 Task: Find connections with filter location Sillamäe with filter topic #Lockdownwith filter profile language French with filter current company Nurture.farm with filter school Poornima University with filter industry Communications Equipment Manufacturing with filter service category Human Resources with filter keywords title Public Relations Specialist
Action: Mouse moved to (570, 84)
Screenshot: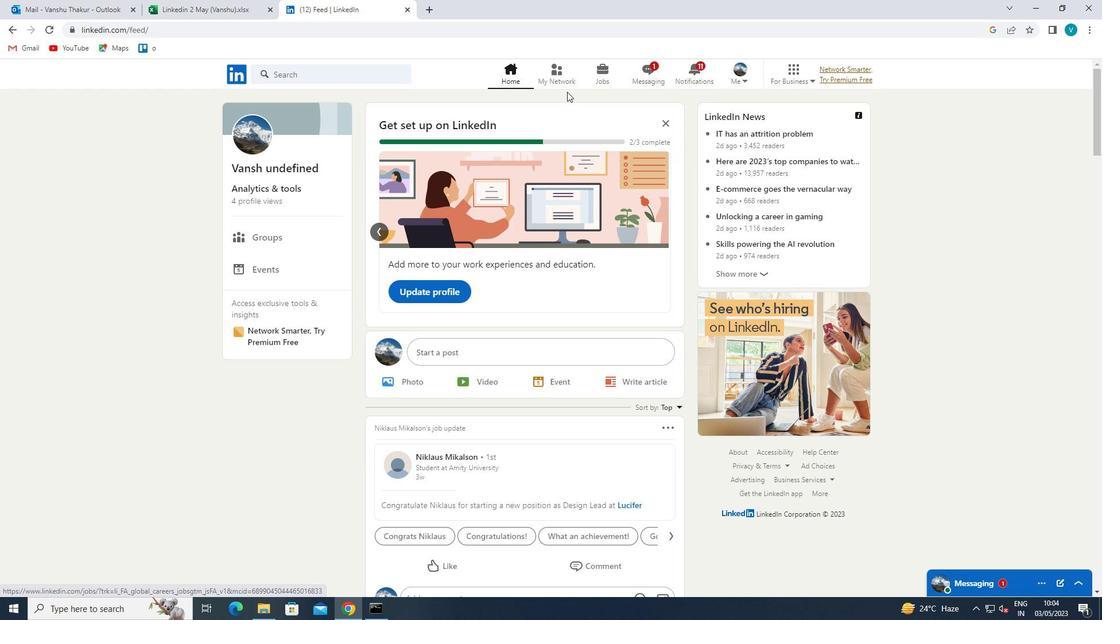
Action: Mouse pressed left at (570, 84)
Screenshot: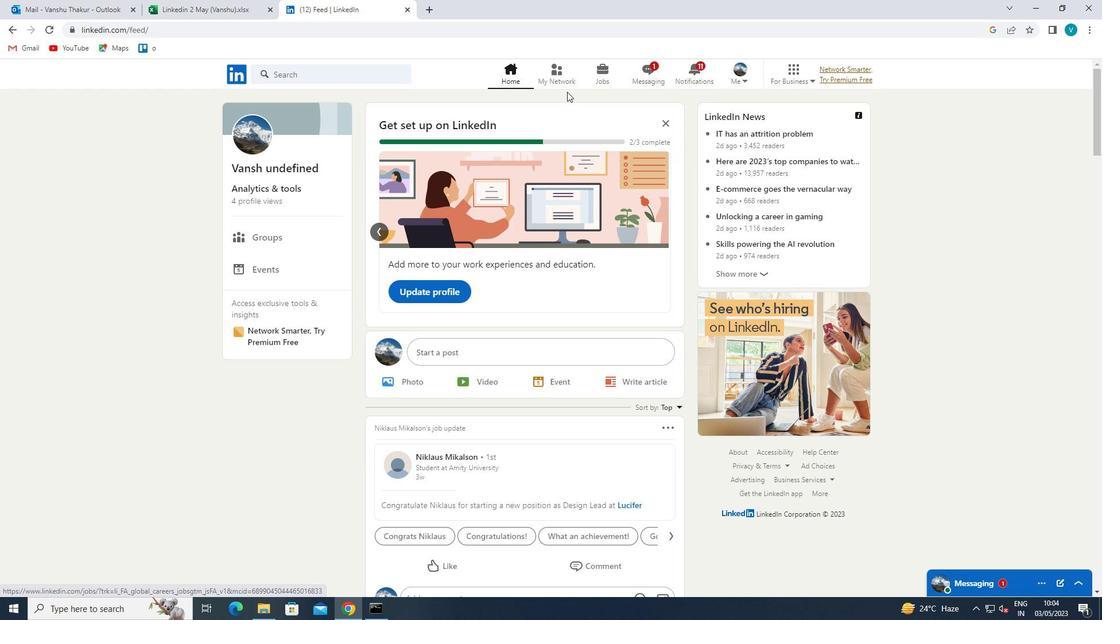 
Action: Mouse moved to (304, 139)
Screenshot: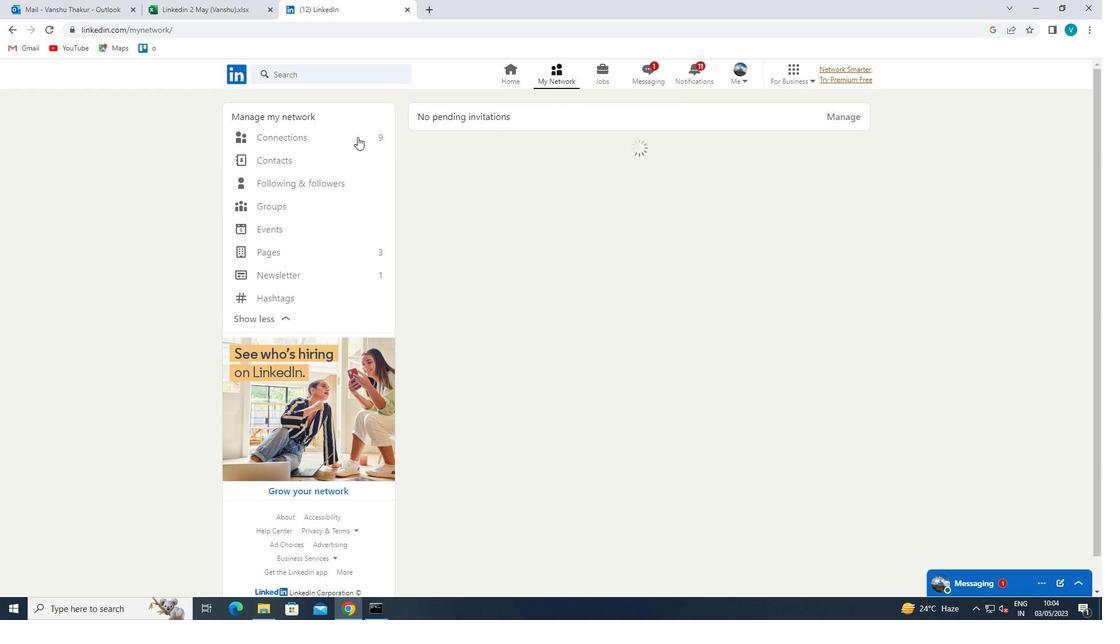 
Action: Mouse pressed left at (304, 139)
Screenshot: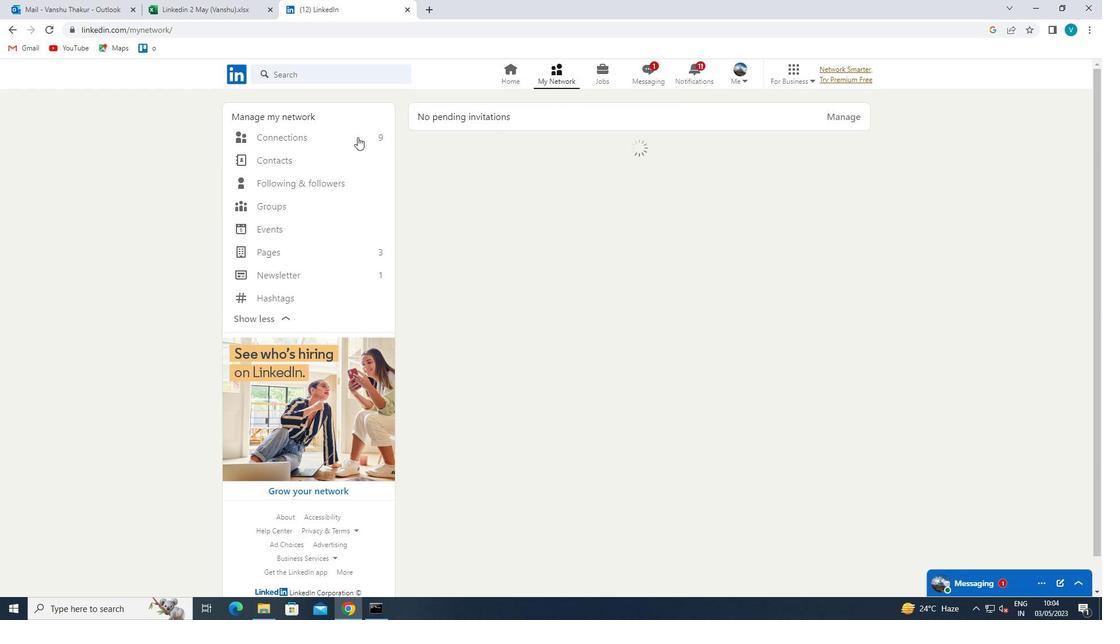 
Action: Mouse moved to (633, 134)
Screenshot: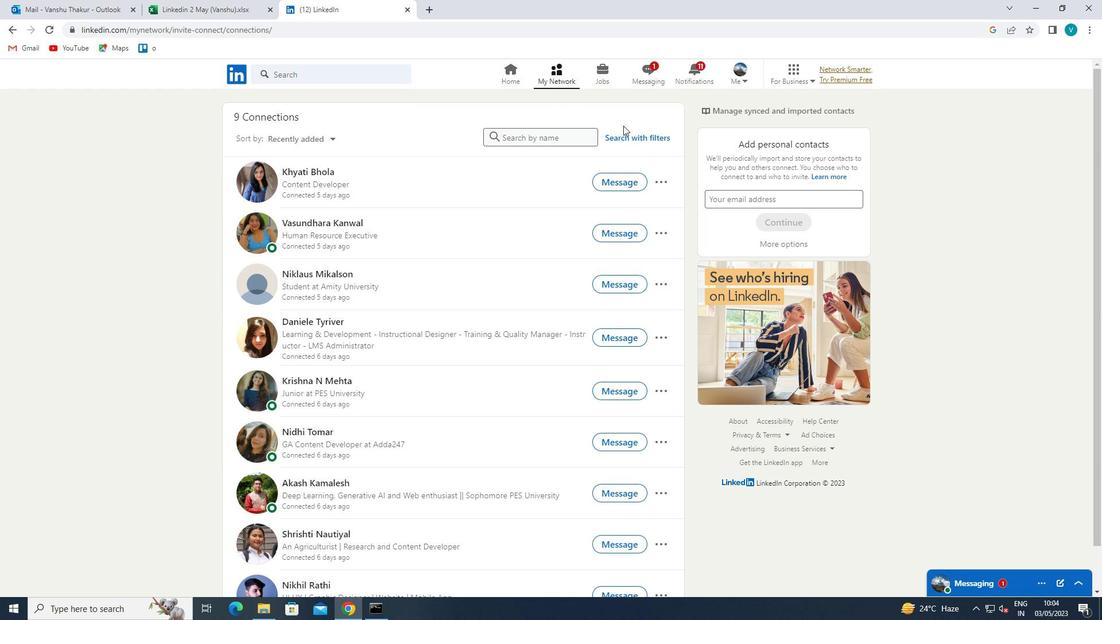 
Action: Mouse pressed left at (633, 134)
Screenshot: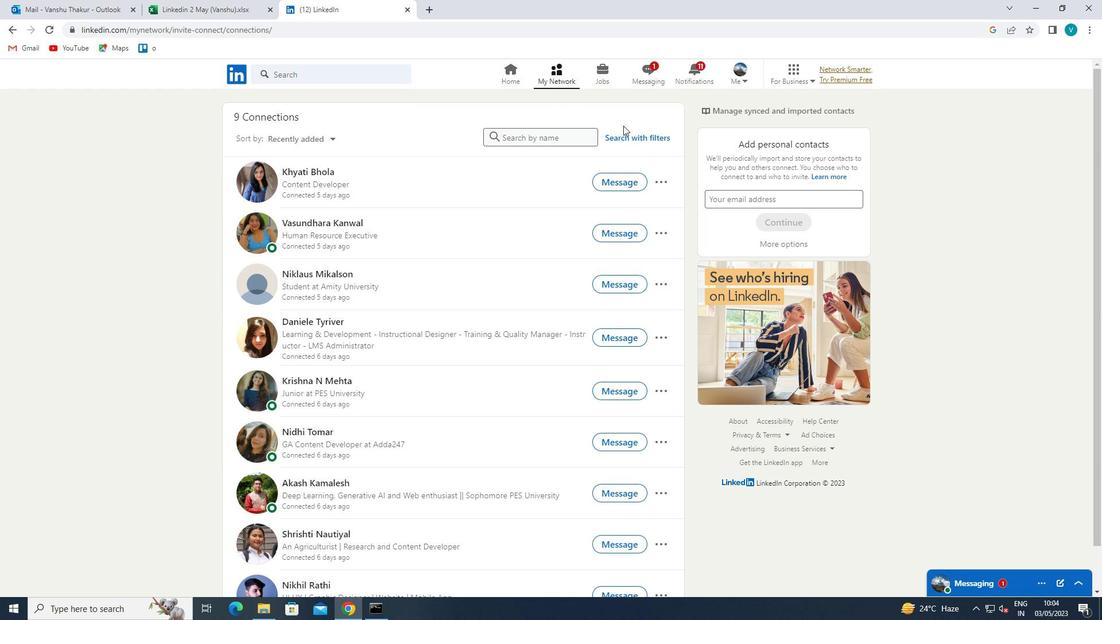 
Action: Mouse moved to (529, 100)
Screenshot: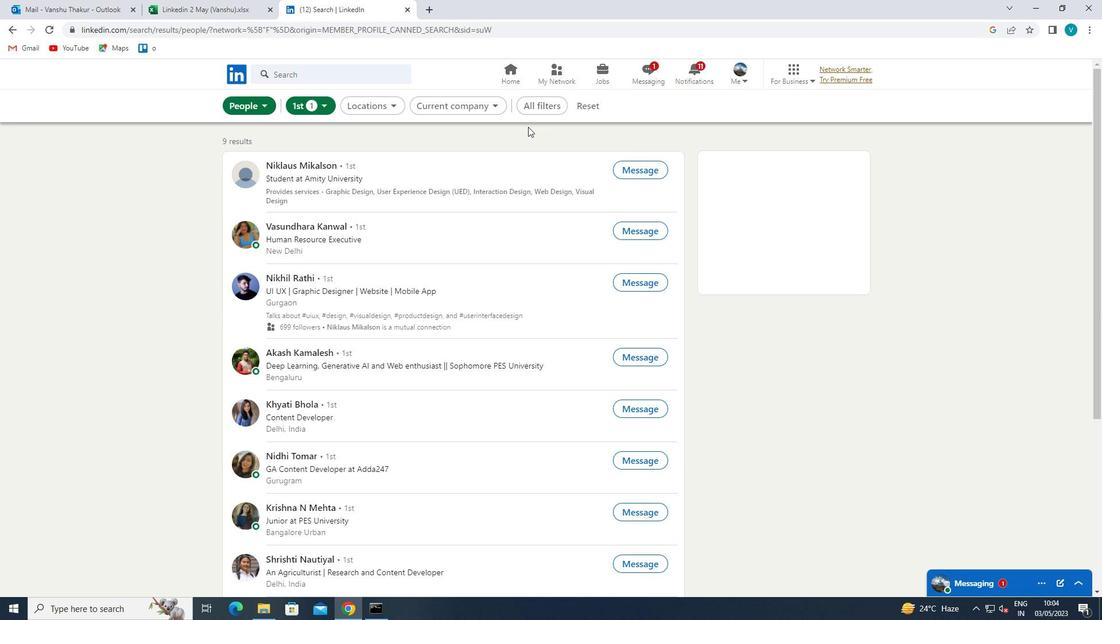 
Action: Mouse pressed left at (529, 100)
Screenshot: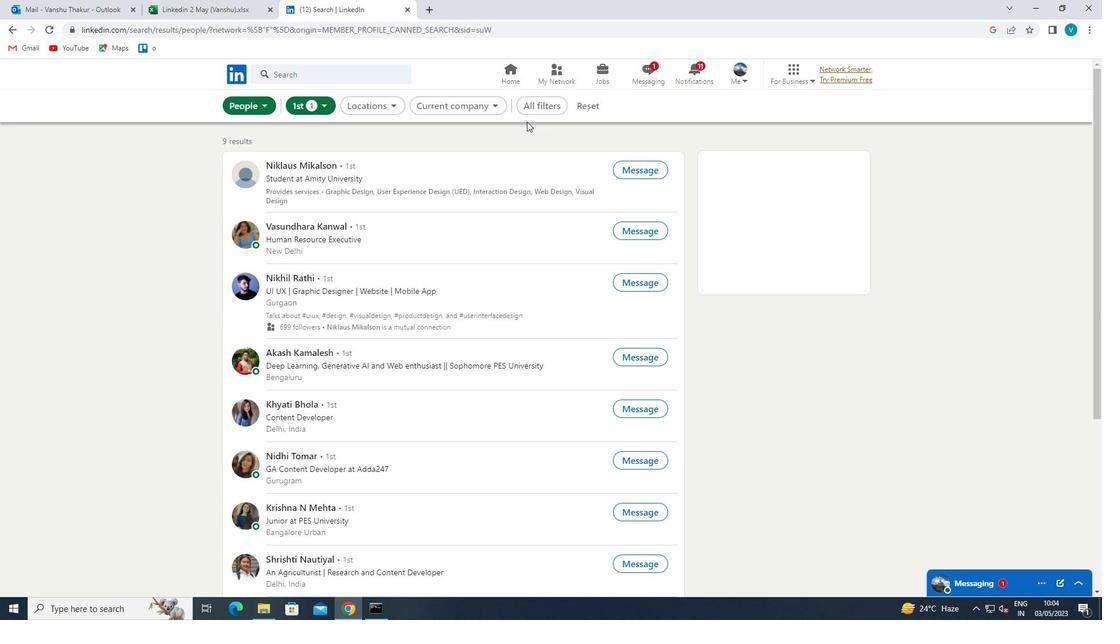 
Action: Mouse moved to (904, 279)
Screenshot: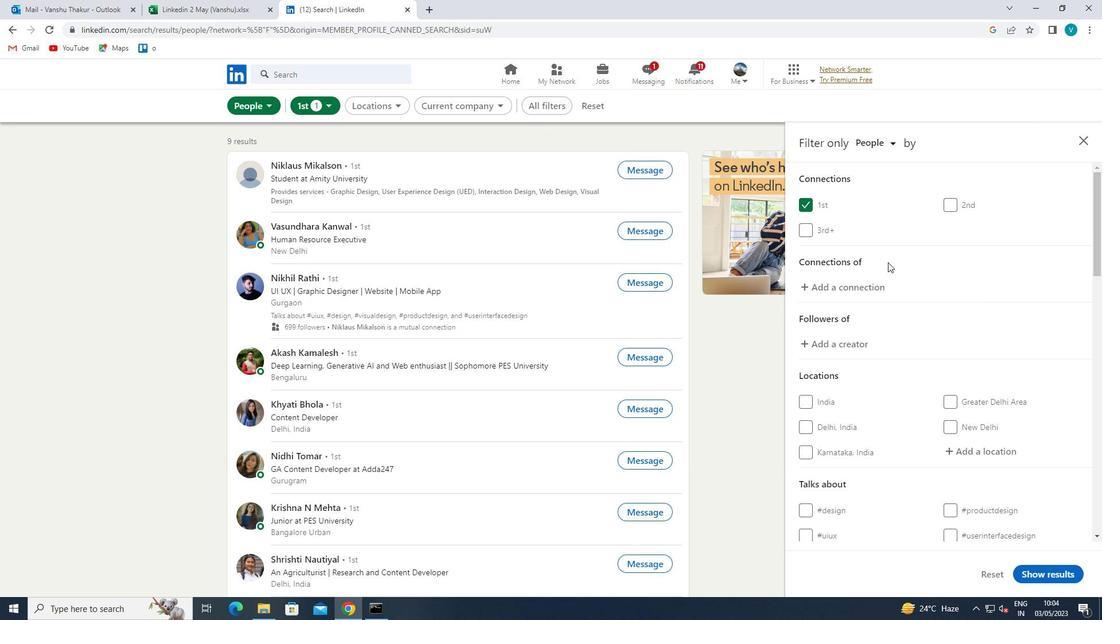 
Action: Mouse scrolled (904, 279) with delta (0, 0)
Screenshot: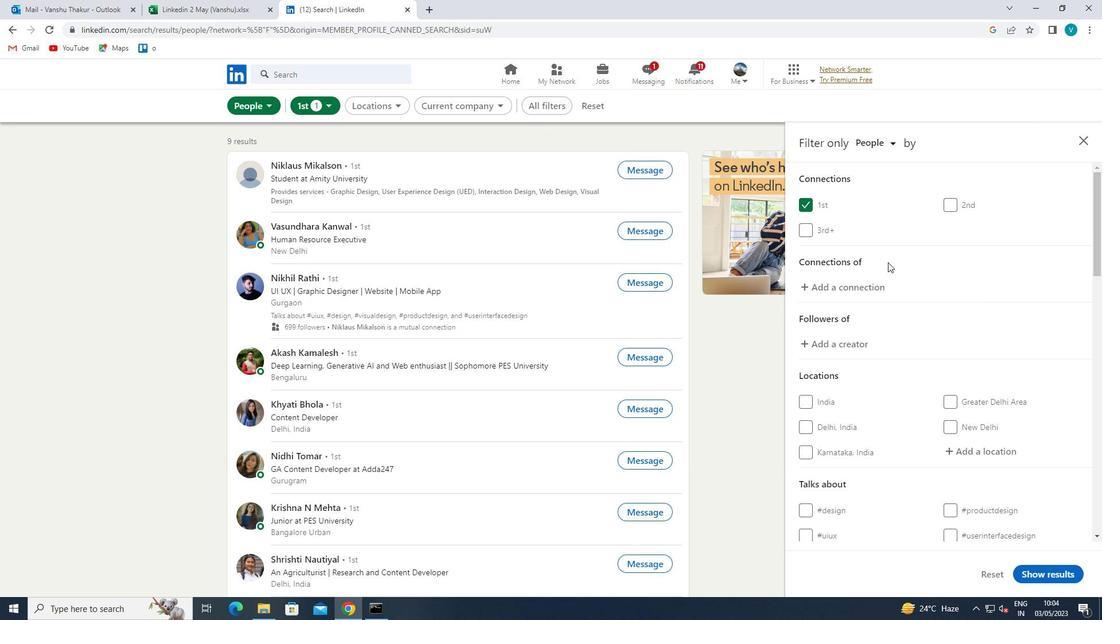 
Action: Mouse moved to (906, 281)
Screenshot: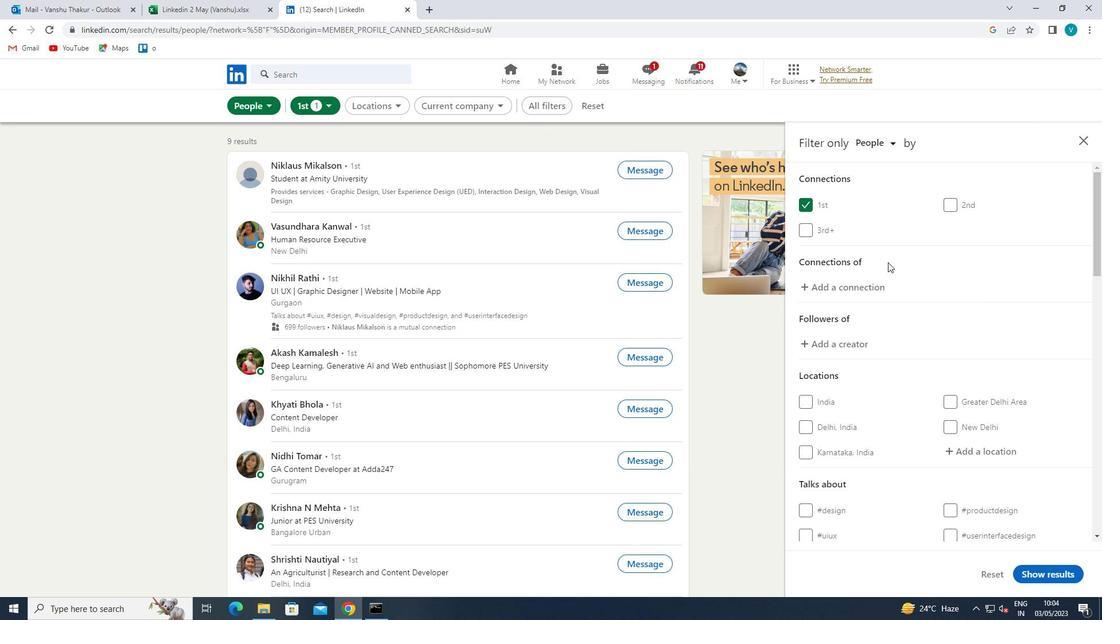 
Action: Mouse scrolled (906, 281) with delta (0, 0)
Screenshot: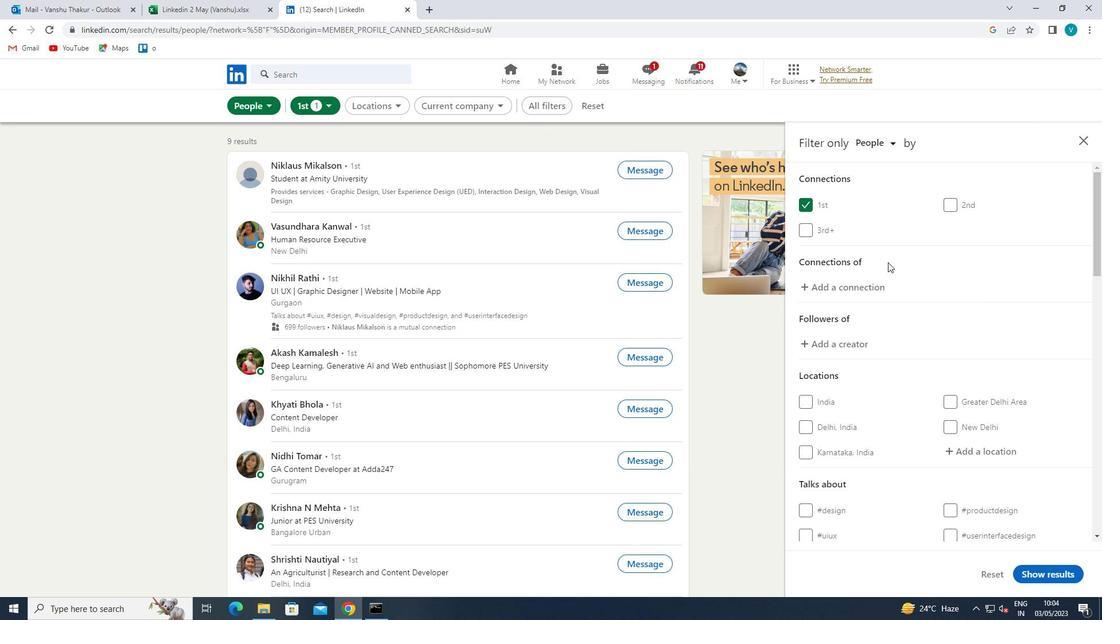 
Action: Mouse moved to (972, 341)
Screenshot: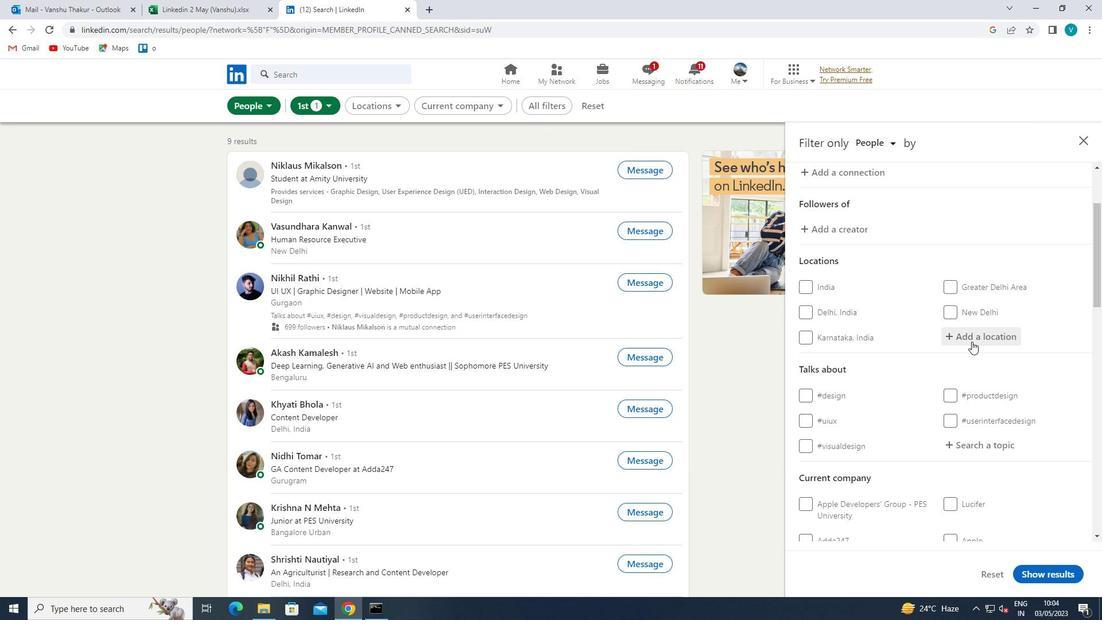 
Action: Mouse pressed left at (972, 341)
Screenshot: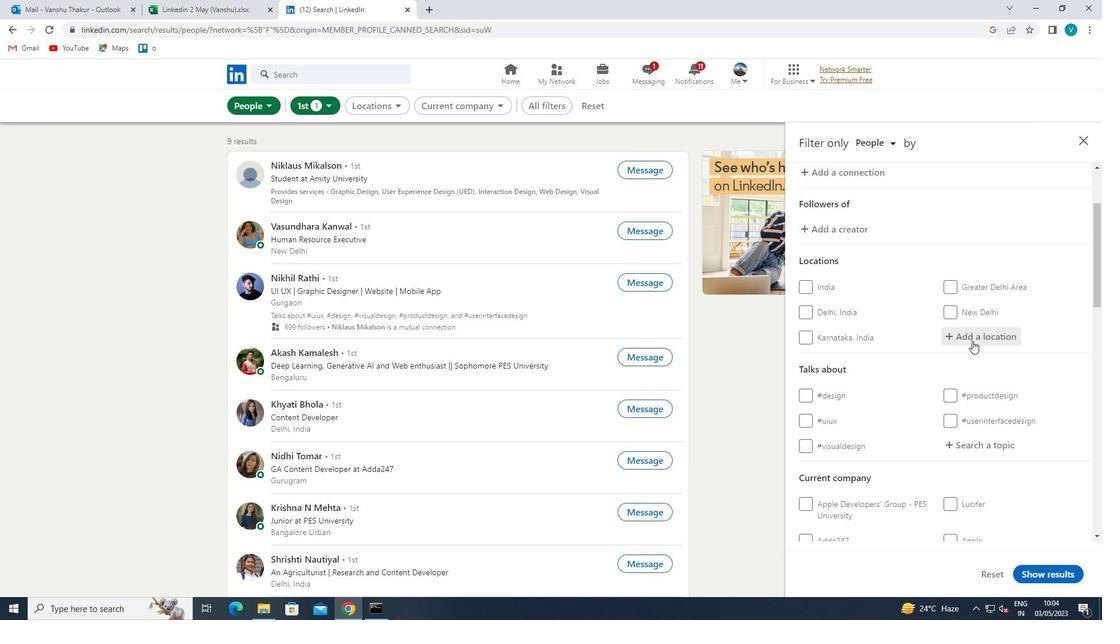 
Action: Mouse moved to (630, 565)
Screenshot: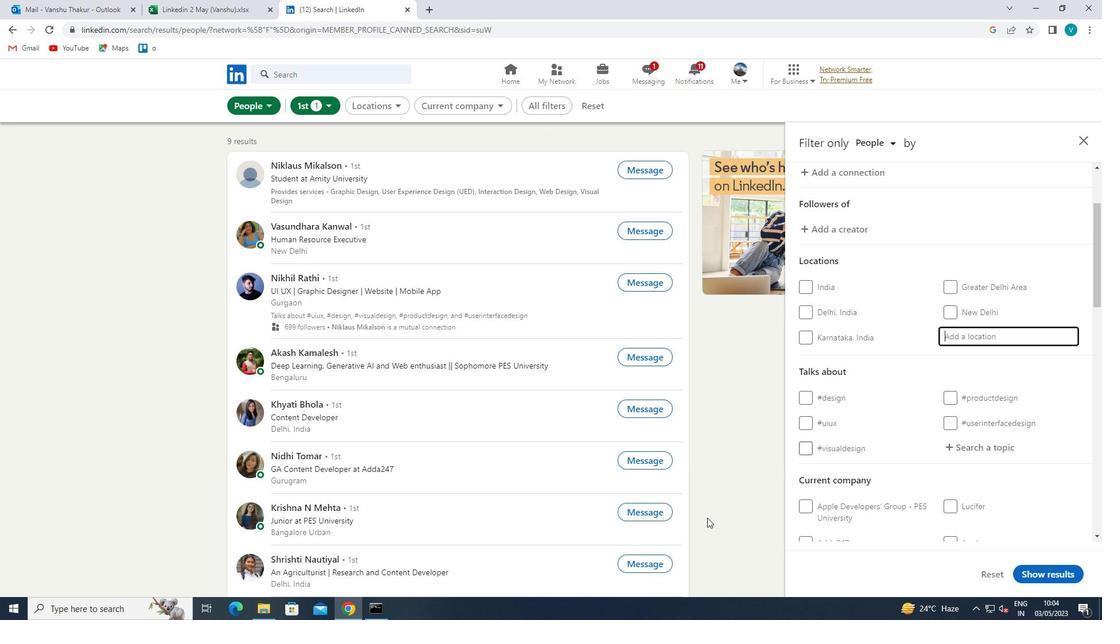 
Action: Key pressed <Key.shift>SILLAMAR<Key.backspace>E
Screenshot: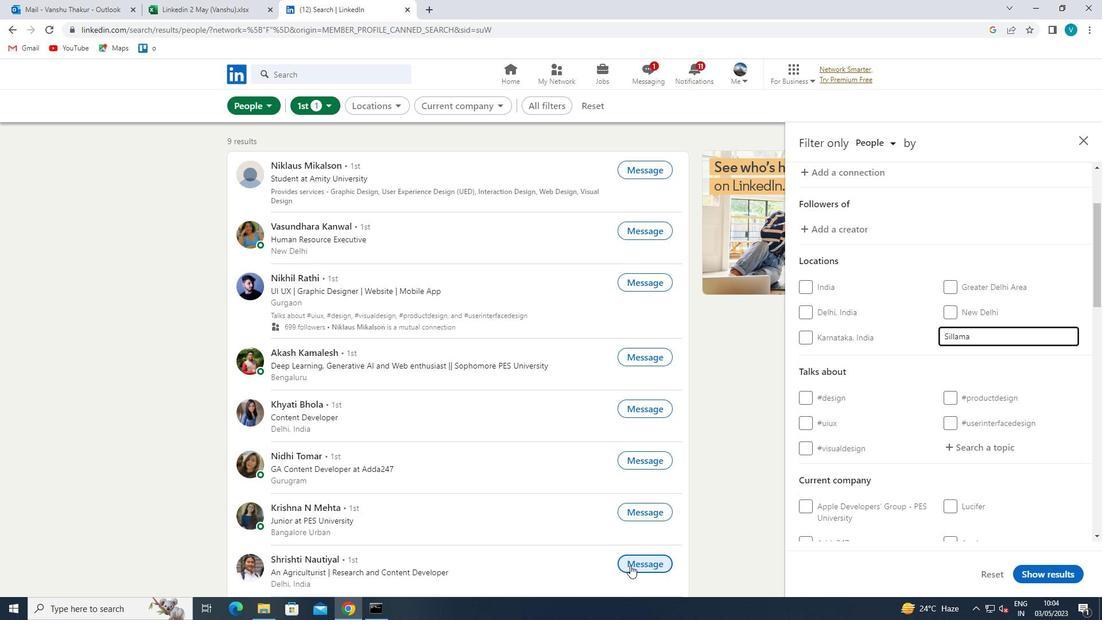 
Action: Mouse moved to (894, 352)
Screenshot: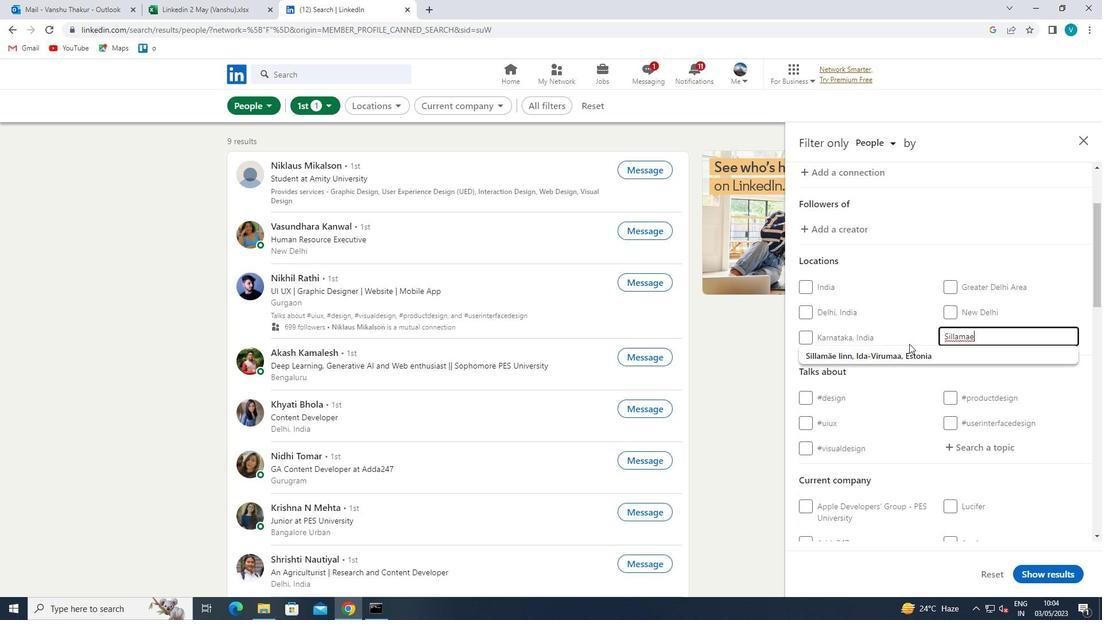 
Action: Mouse pressed left at (894, 352)
Screenshot: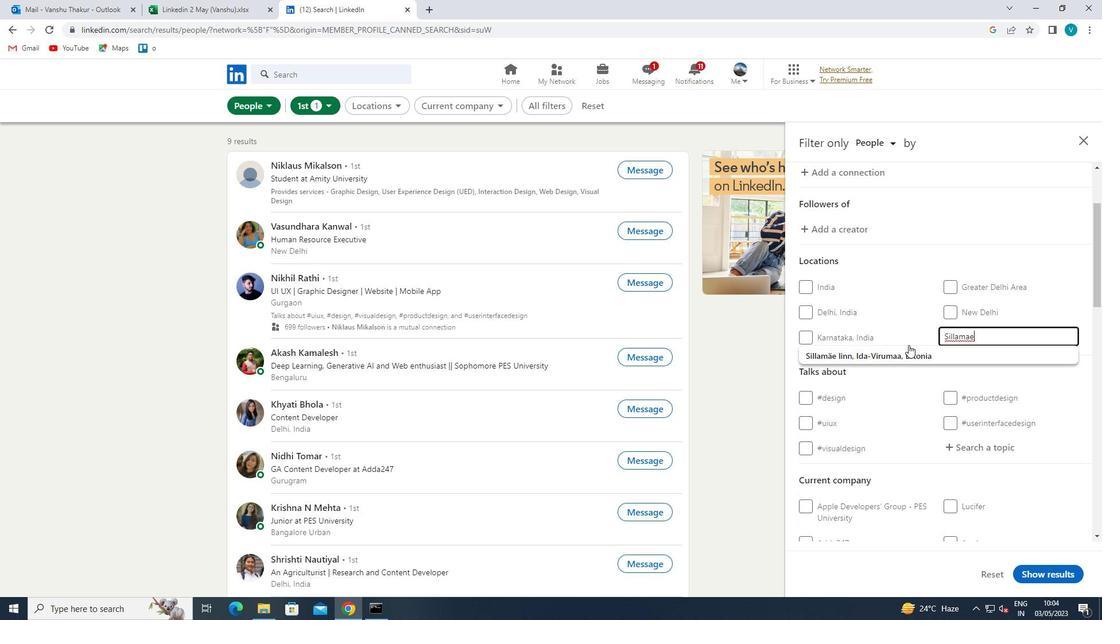 
Action: Mouse moved to (952, 400)
Screenshot: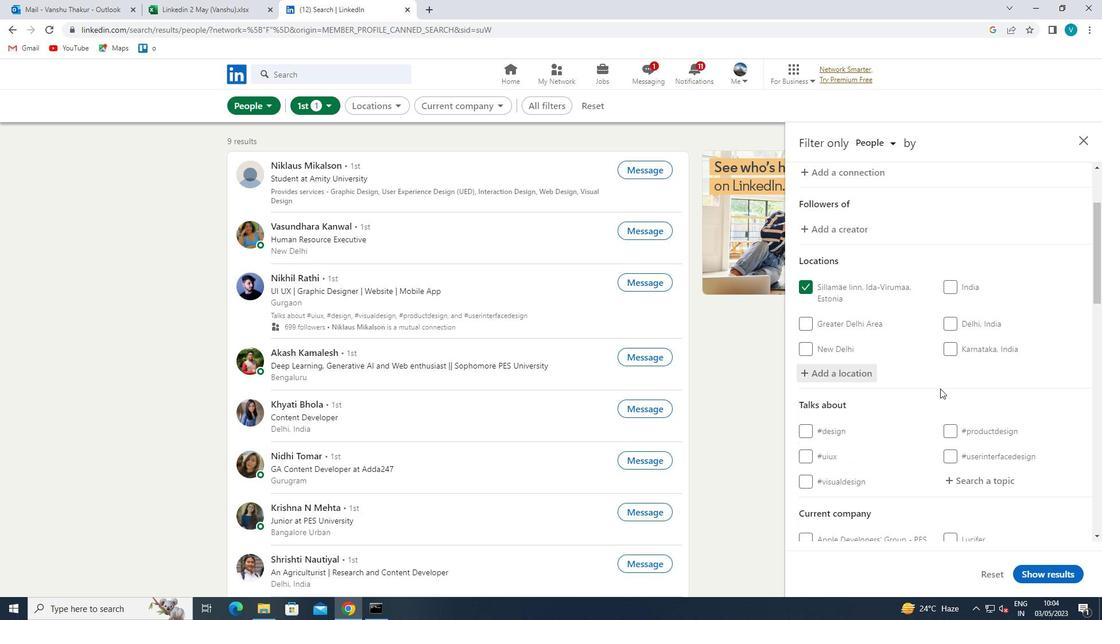 
Action: Mouse scrolled (952, 400) with delta (0, 0)
Screenshot: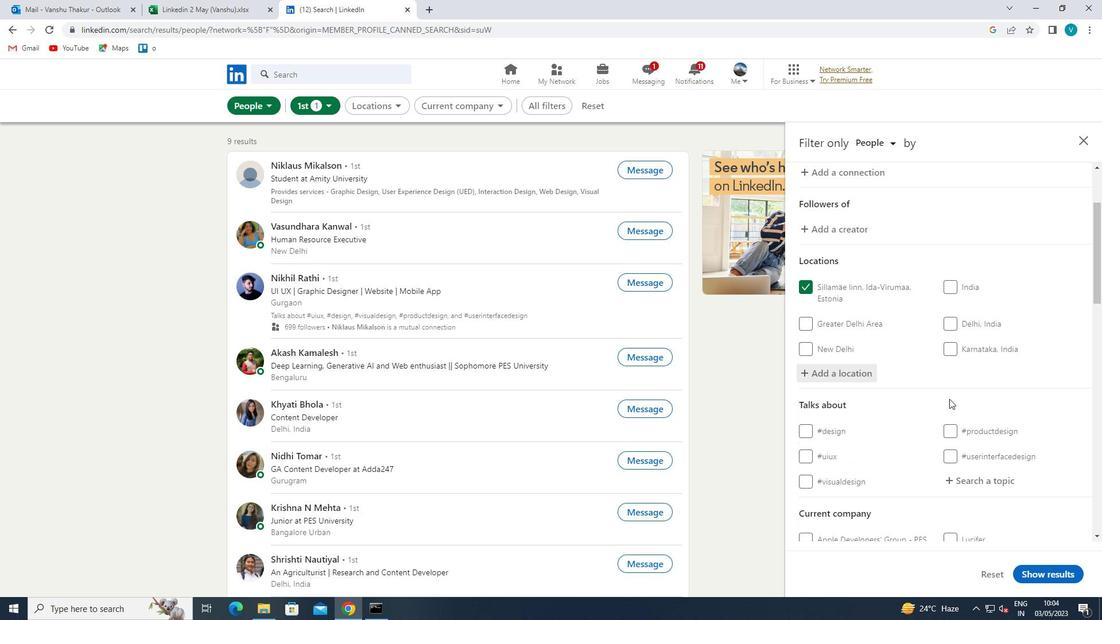 
Action: Mouse scrolled (952, 400) with delta (0, 0)
Screenshot: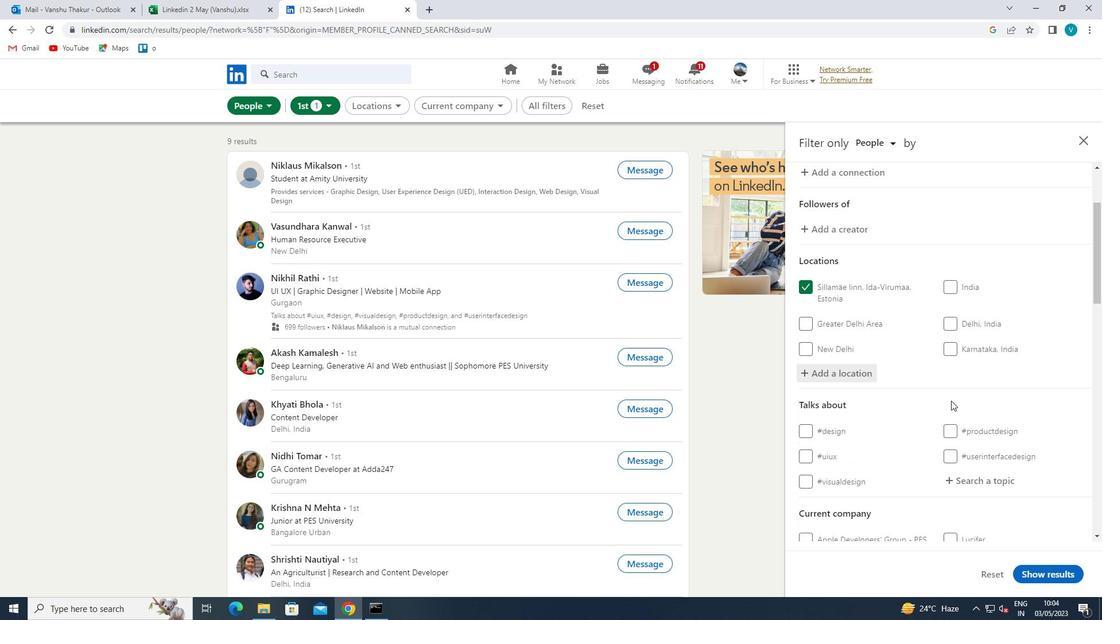 
Action: Mouse scrolled (952, 400) with delta (0, 0)
Screenshot: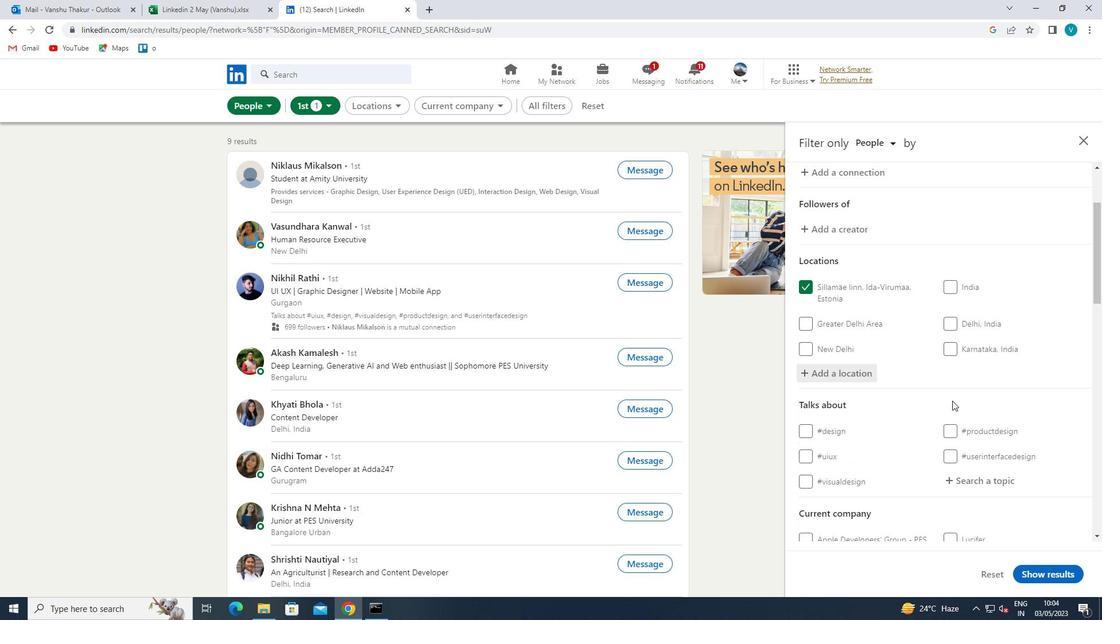 
Action: Mouse moved to (1004, 308)
Screenshot: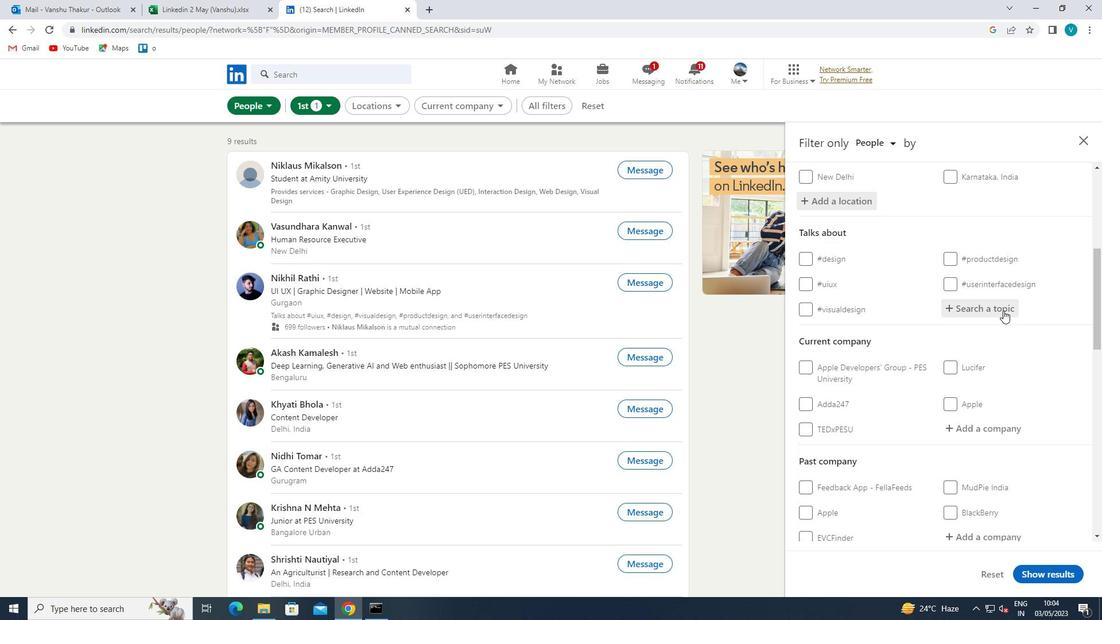 
Action: Mouse pressed left at (1004, 308)
Screenshot: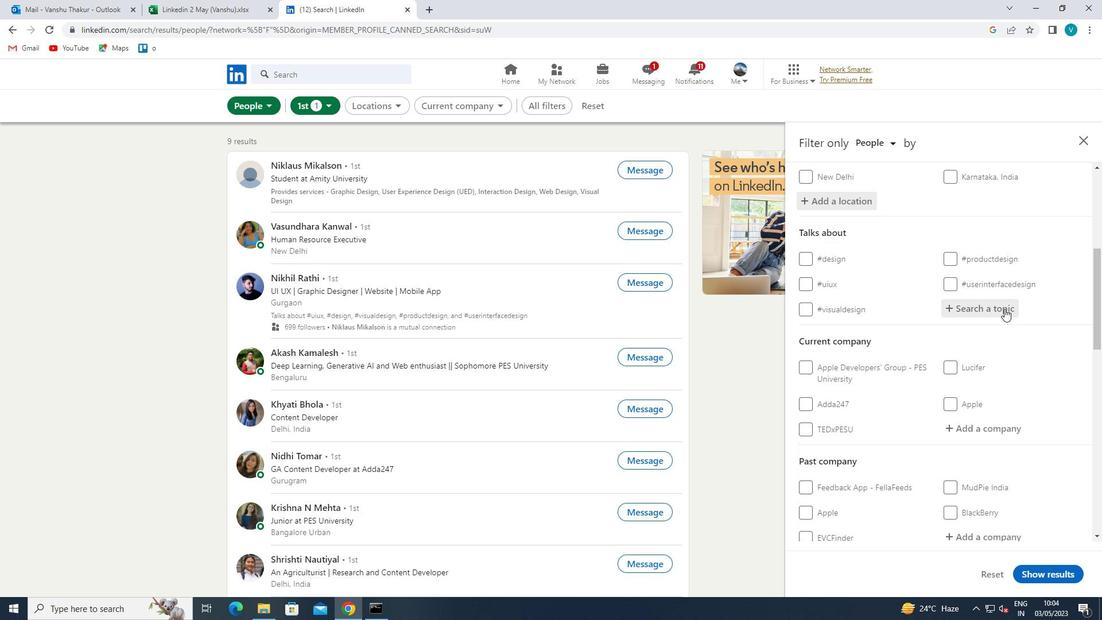 
Action: Mouse moved to (841, 401)
Screenshot: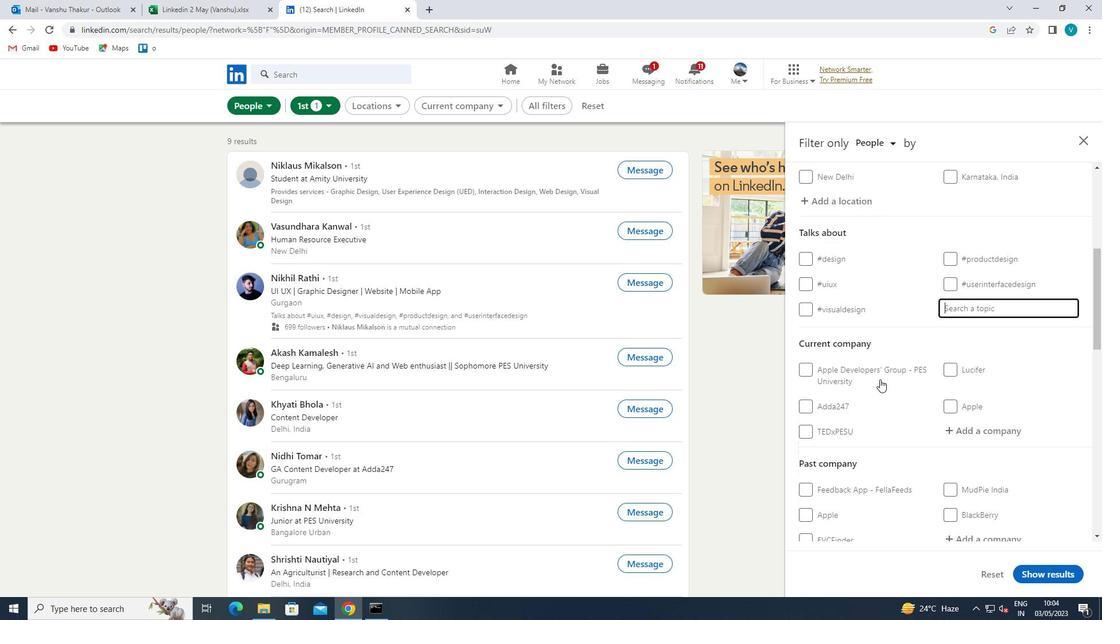 
Action: Key pressed LOCKDOWN
Screenshot: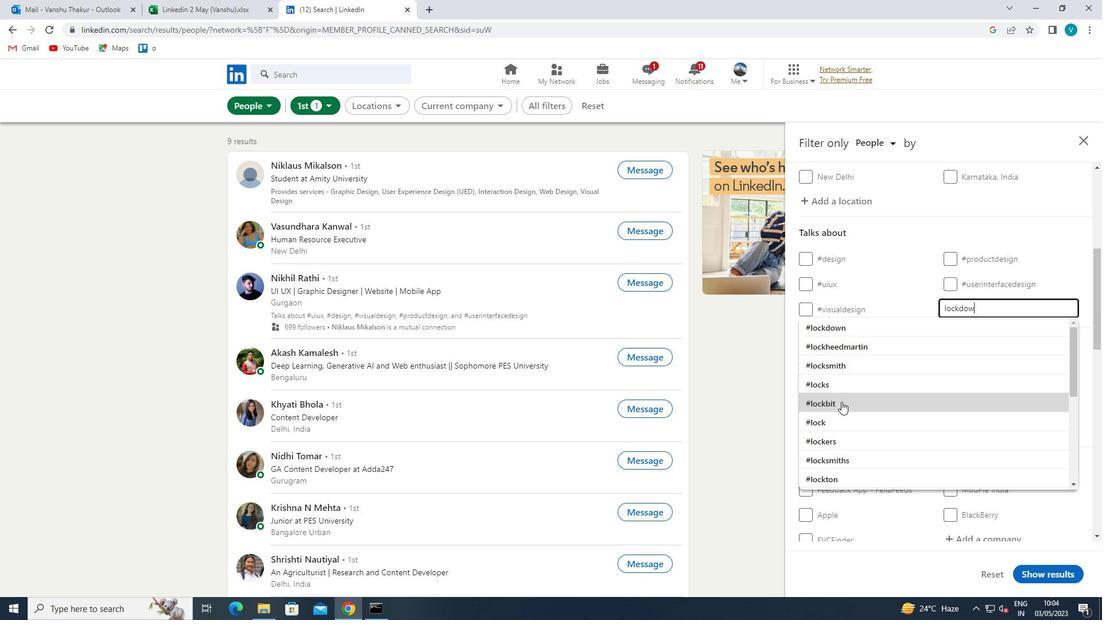 
Action: Mouse moved to (892, 328)
Screenshot: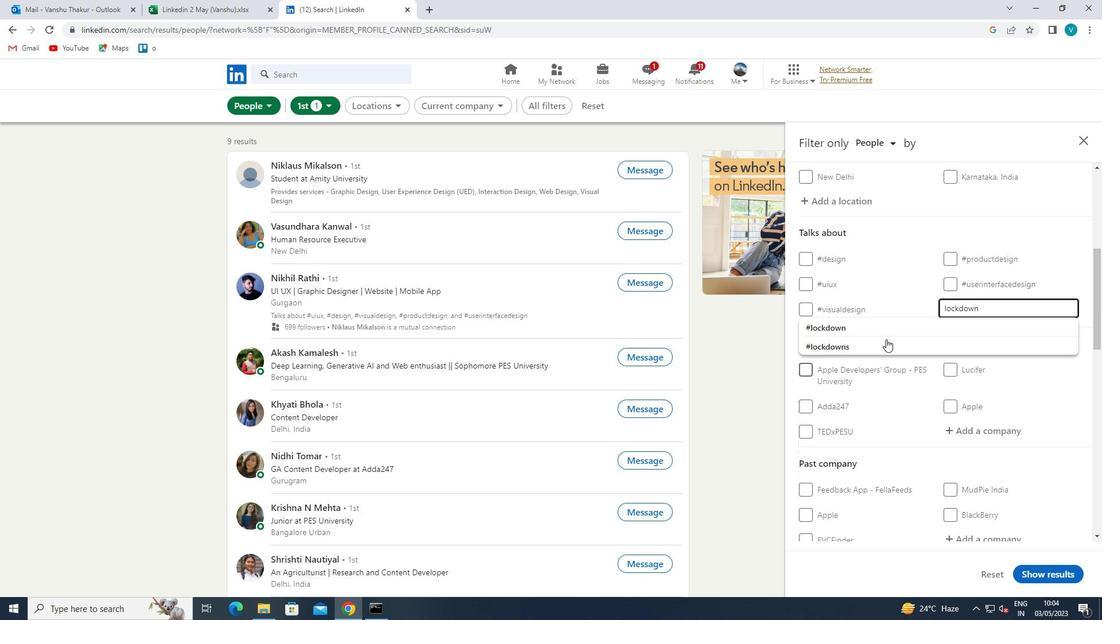 
Action: Mouse pressed left at (892, 328)
Screenshot: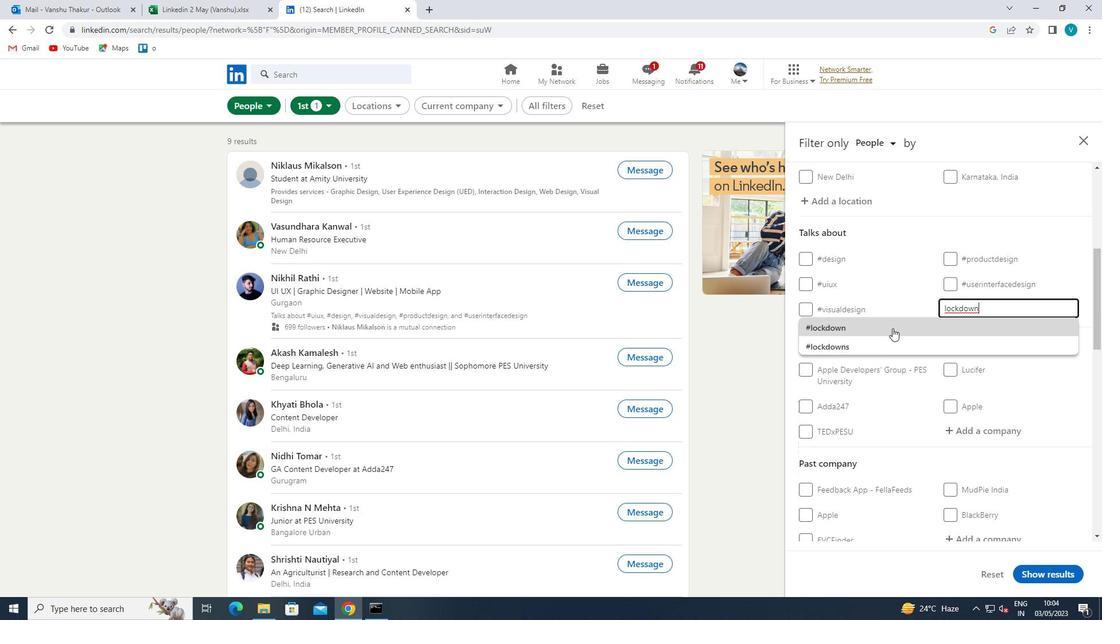 
Action: Mouse moved to (892, 328)
Screenshot: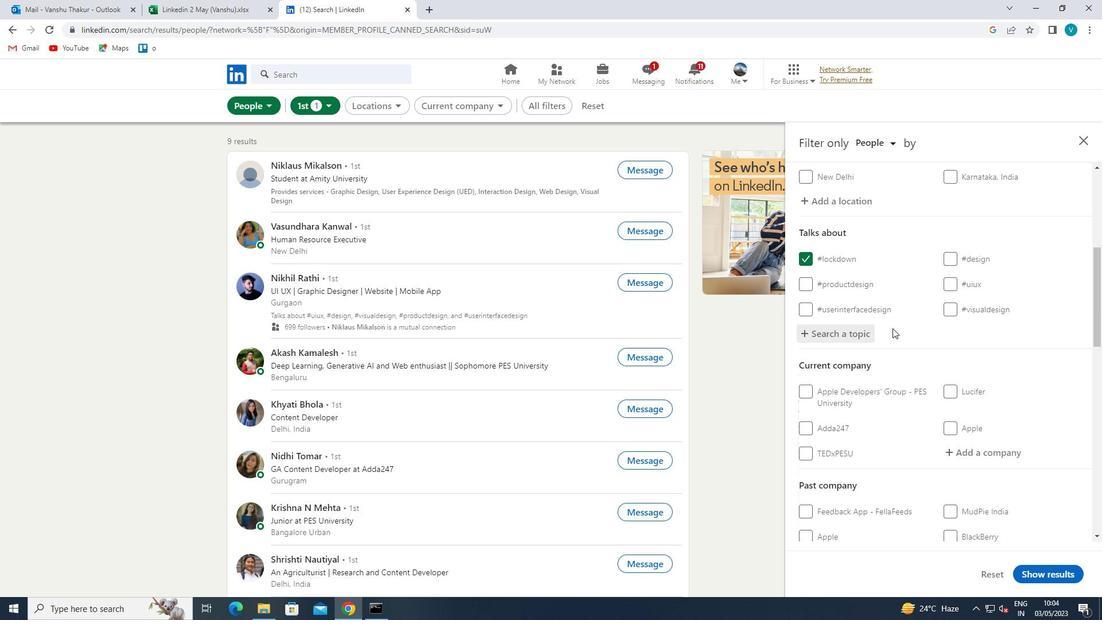 
Action: Mouse scrolled (892, 327) with delta (0, 0)
Screenshot: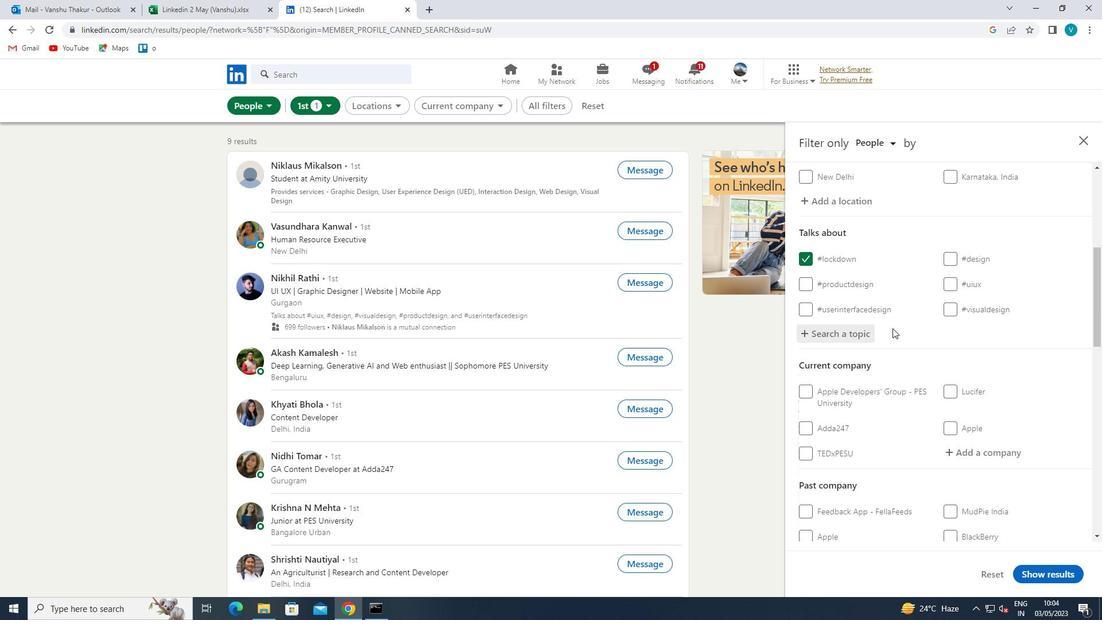 
Action: Mouse scrolled (892, 327) with delta (0, 0)
Screenshot: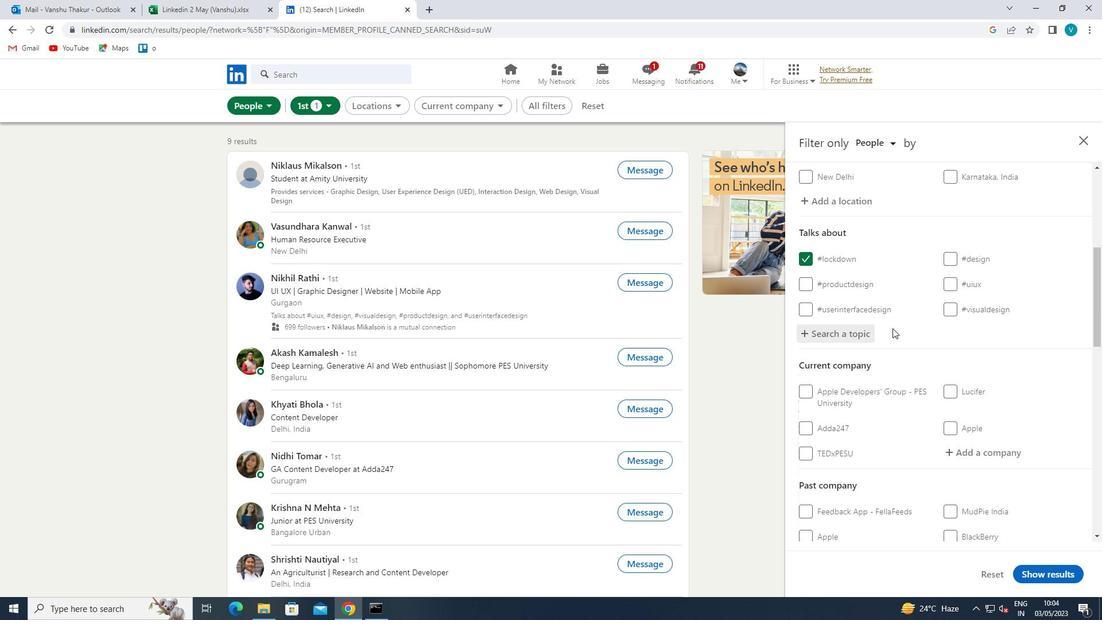 
Action: Mouse moved to (892, 329)
Screenshot: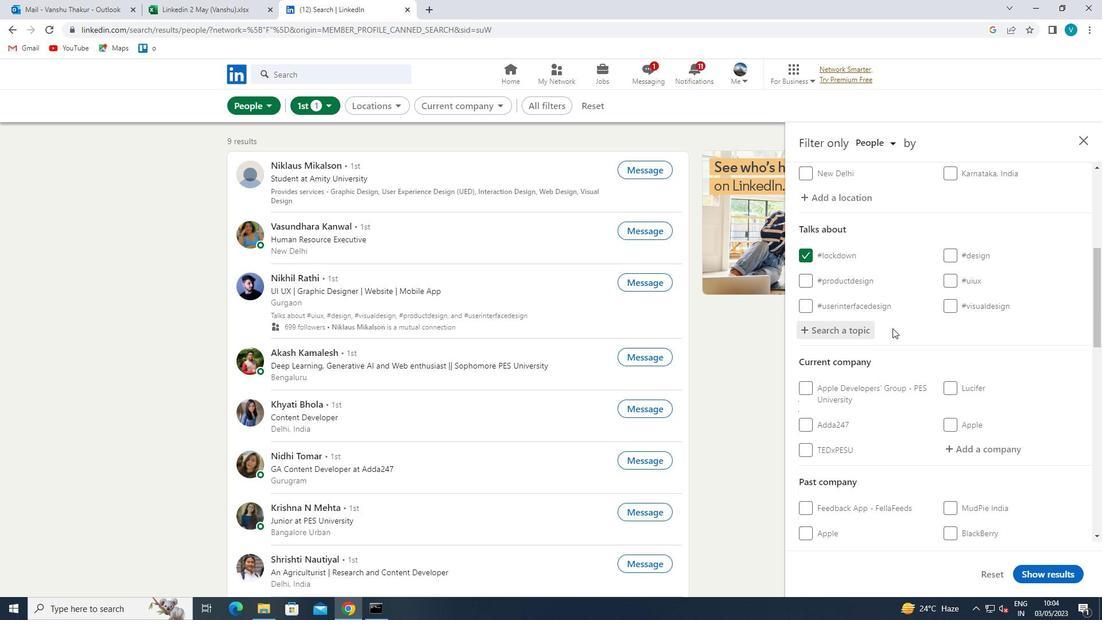 
Action: Mouse scrolled (892, 328) with delta (0, 0)
Screenshot: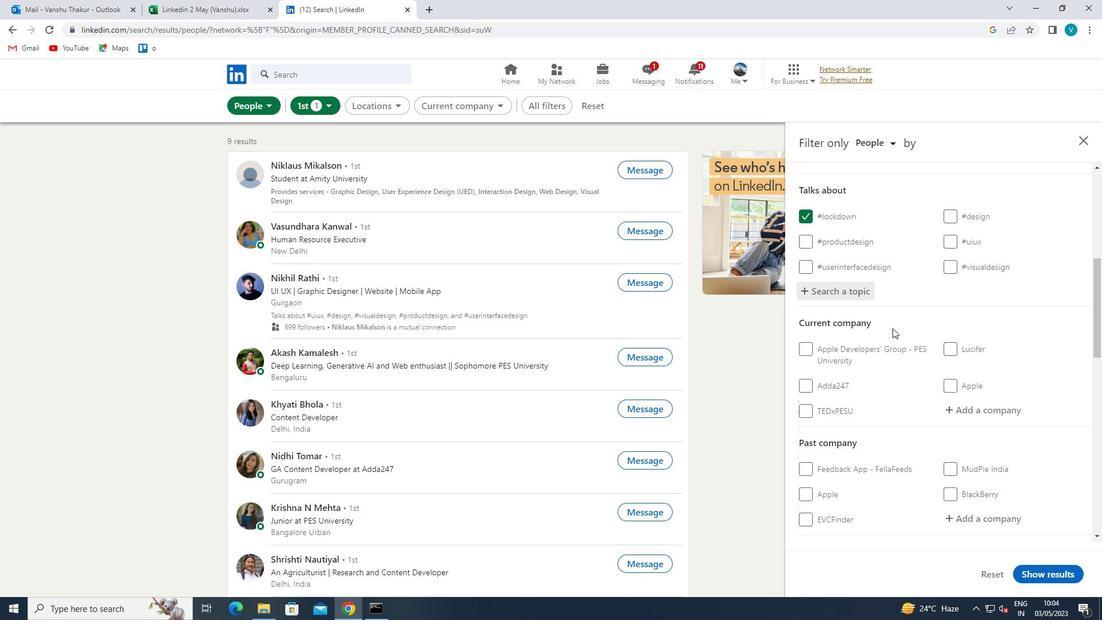 
Action: Mouse moved to (1009, 282)
Screenshot: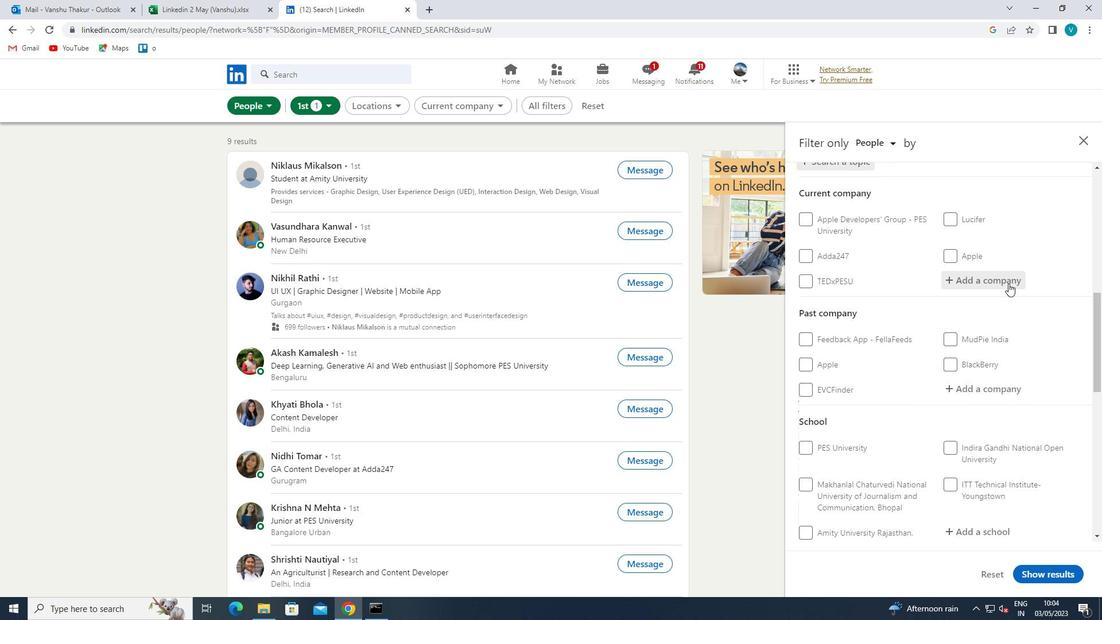 
Action: Mouse pressed left at (1009, 282)
Screenshot: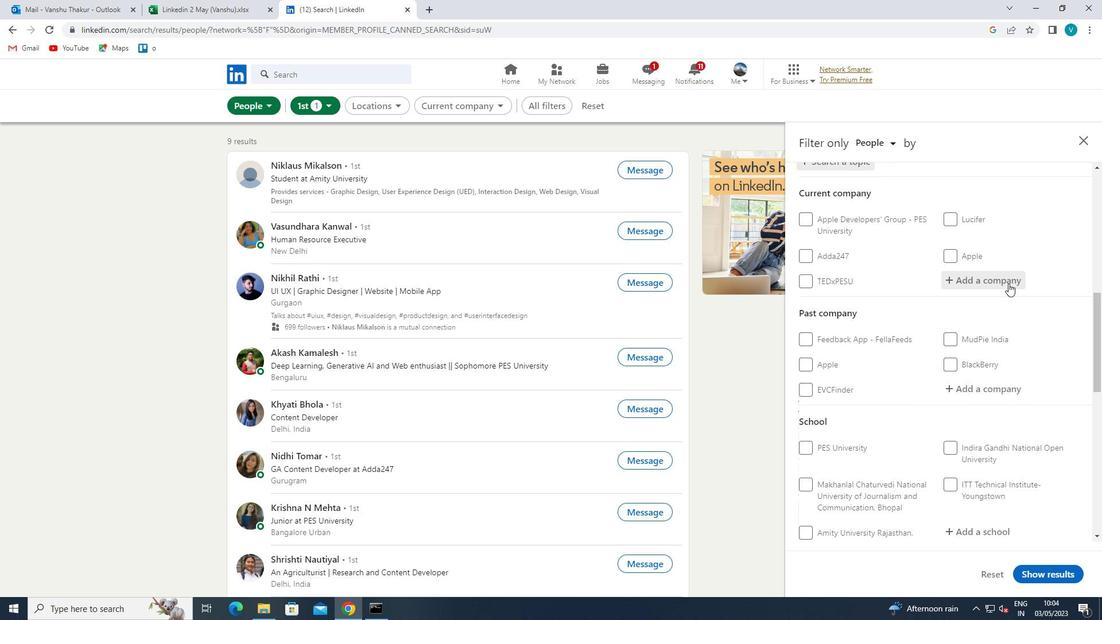 
Action: Key pressed <Key.shift>NURTURE
Screenshot: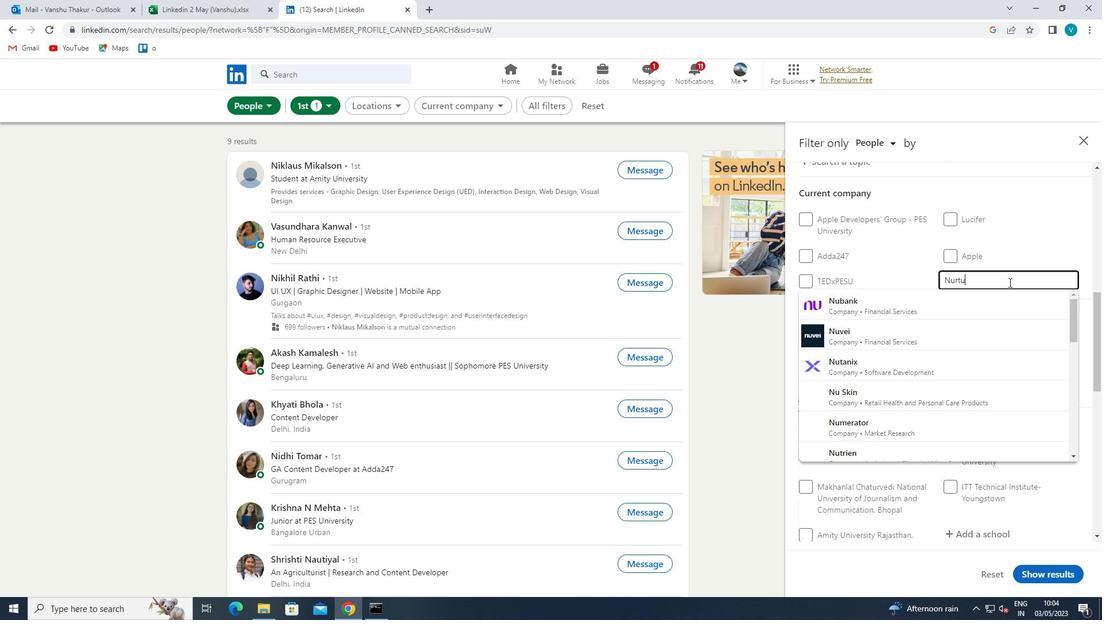 
Action: Mouse moved to (984, 296)
Screenshot: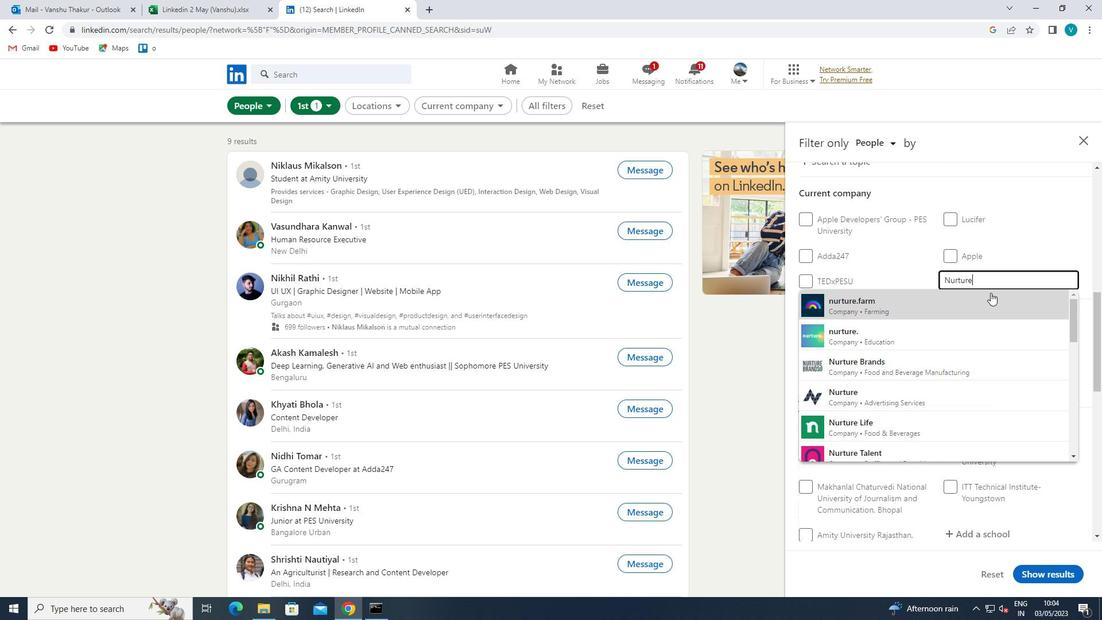 
Action: Mouse pressed left at (984, 296)
Screenshot: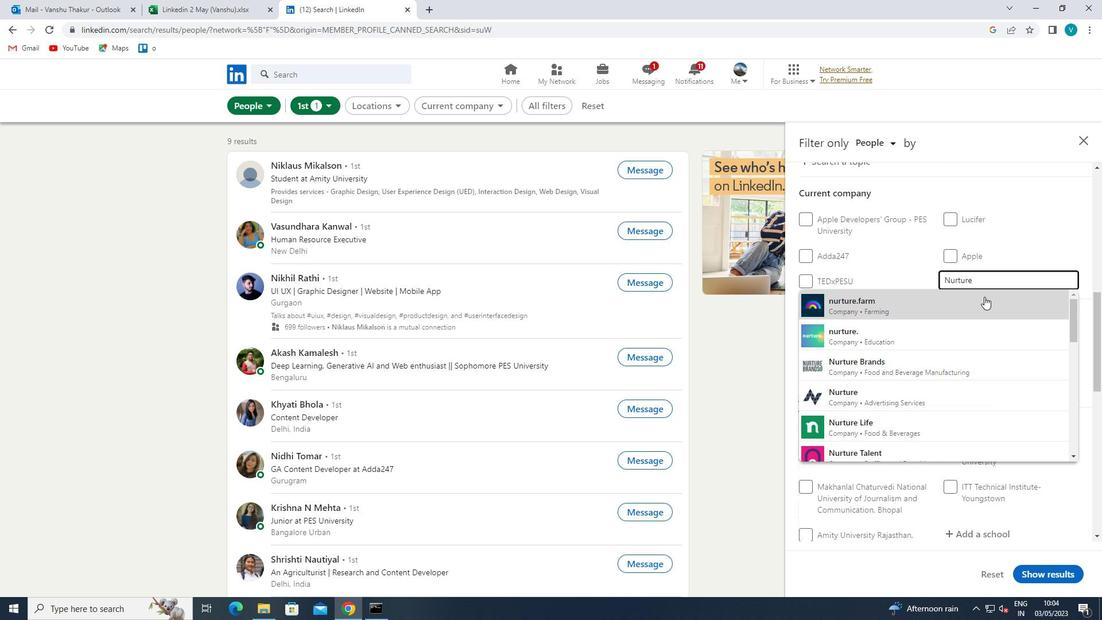 
Action: Mouse scrolled (984, 296) with delta (0, 0)
Screenshot: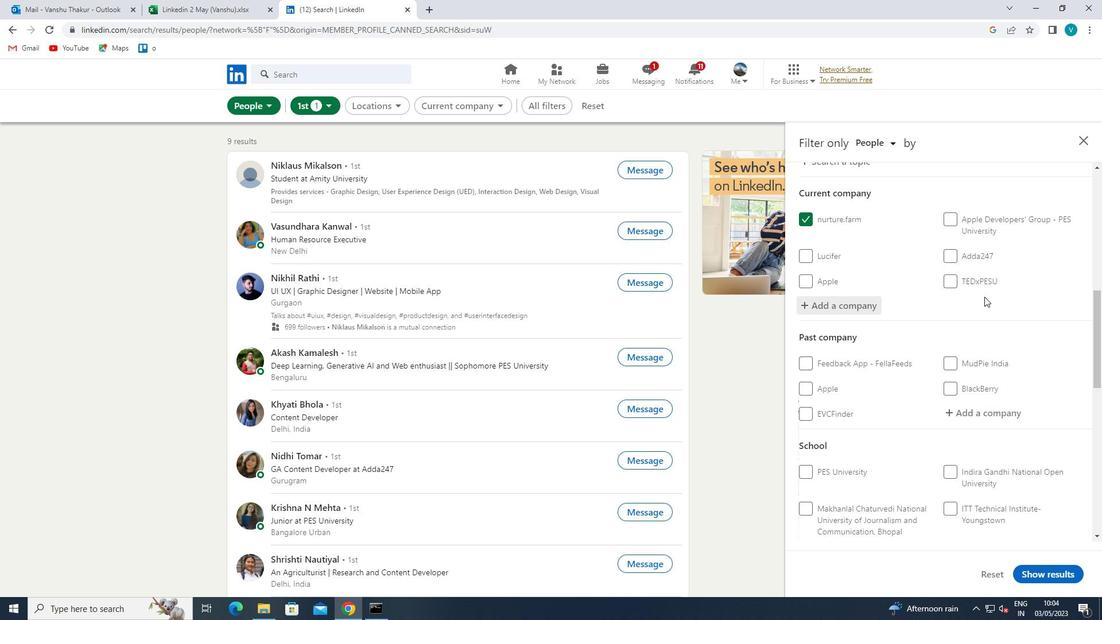 
Action: Mouse moved to (984, 296)
Screenshot: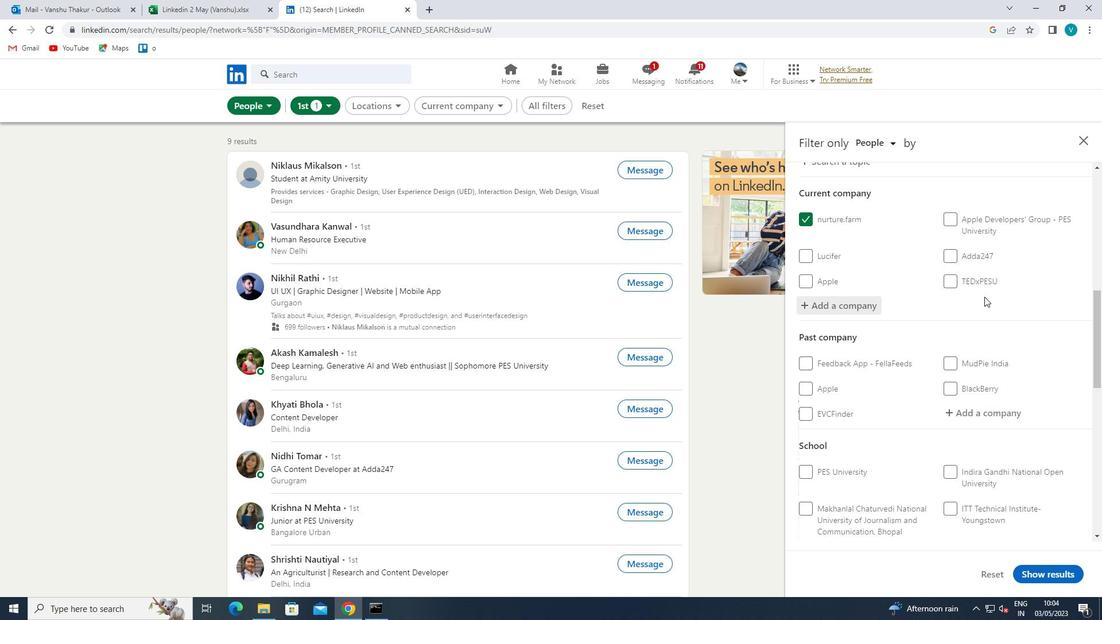 
Action: Mouse scrolled (984, 296) with delta (0, 0)
Screenshot: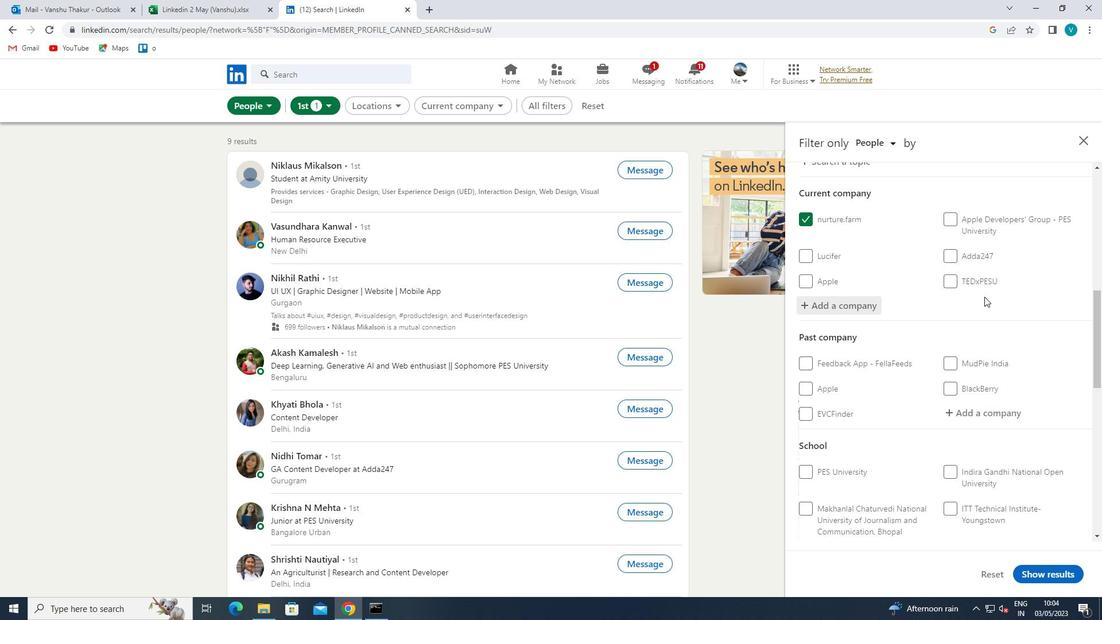 
Action: Mouse moved to (982, 298)
Screenshot: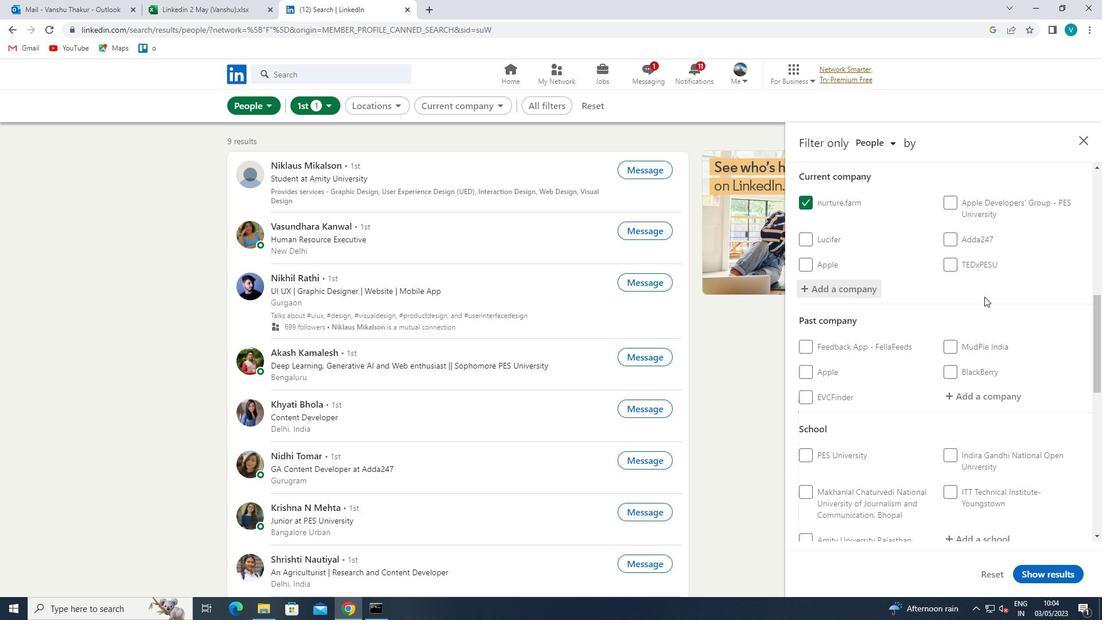 
Action: Mouse scrolled (982, 297) with delta (0, 0)
Screenshot: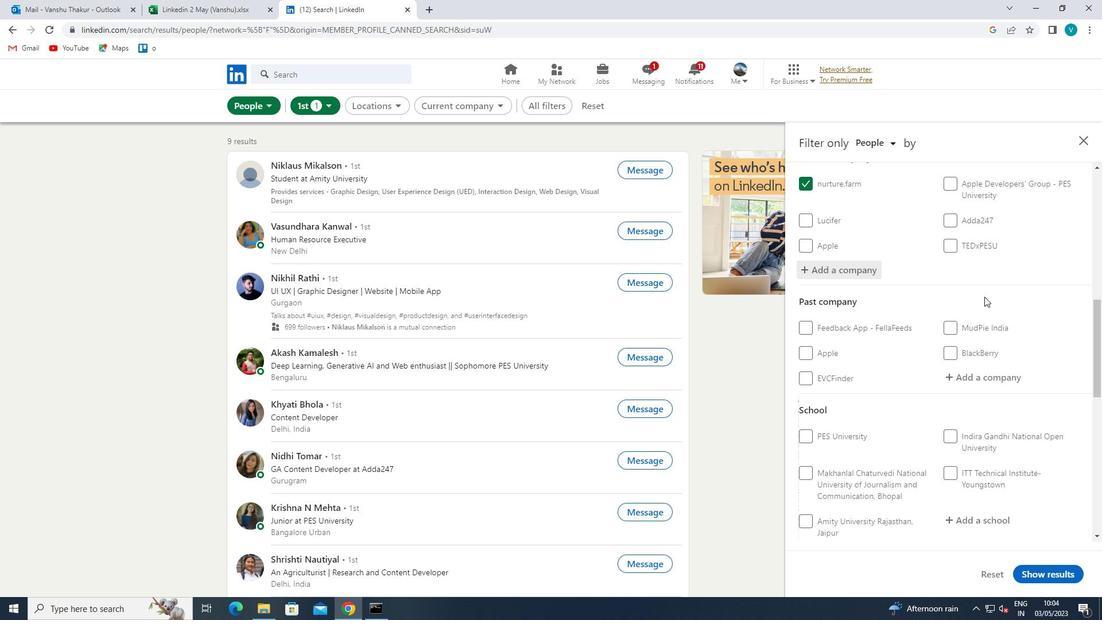 
Action: Mouse moved to (991, 293)
Screenshot: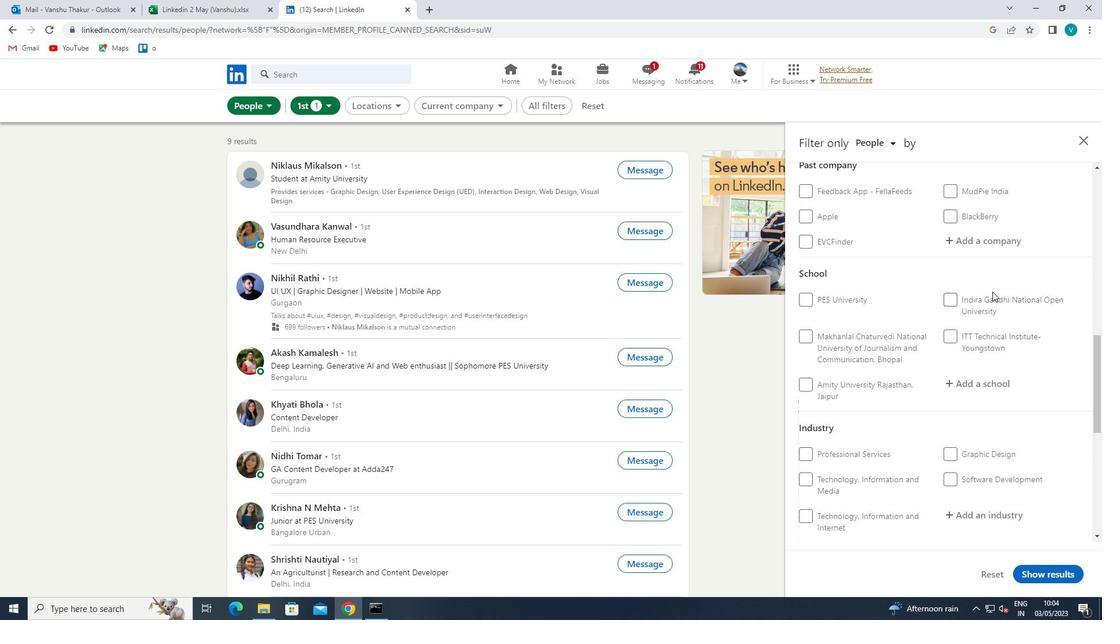 
Action: Mouse scrolled (991, 293) with delta (0, 0)
Screenshot: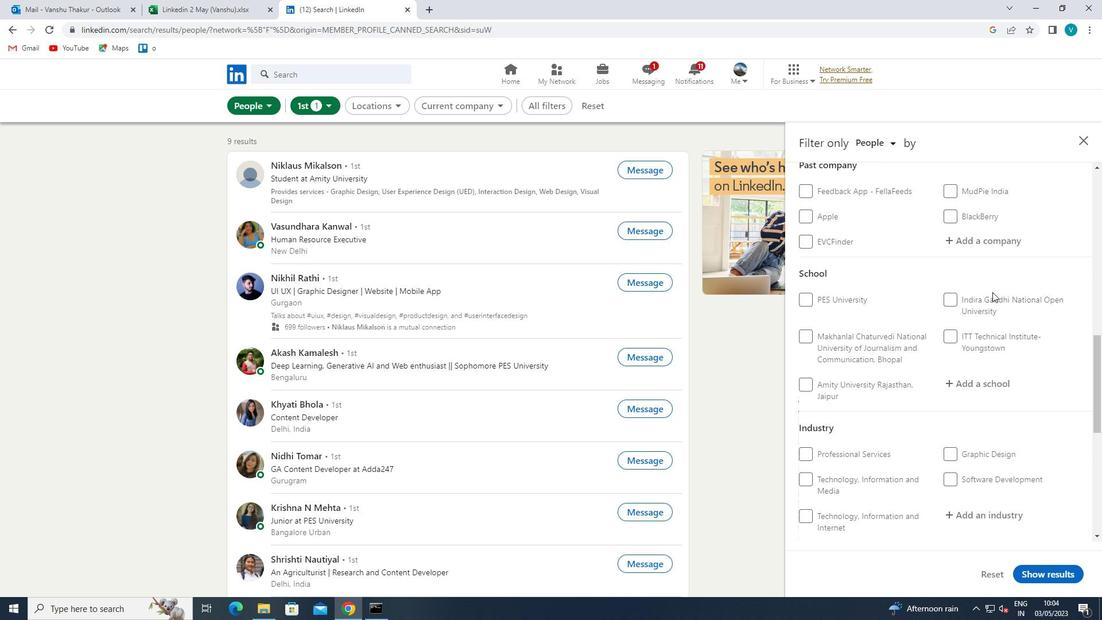 
Action: Mouse scrolled (991, 293) with delta (0, 0)
Screenshot: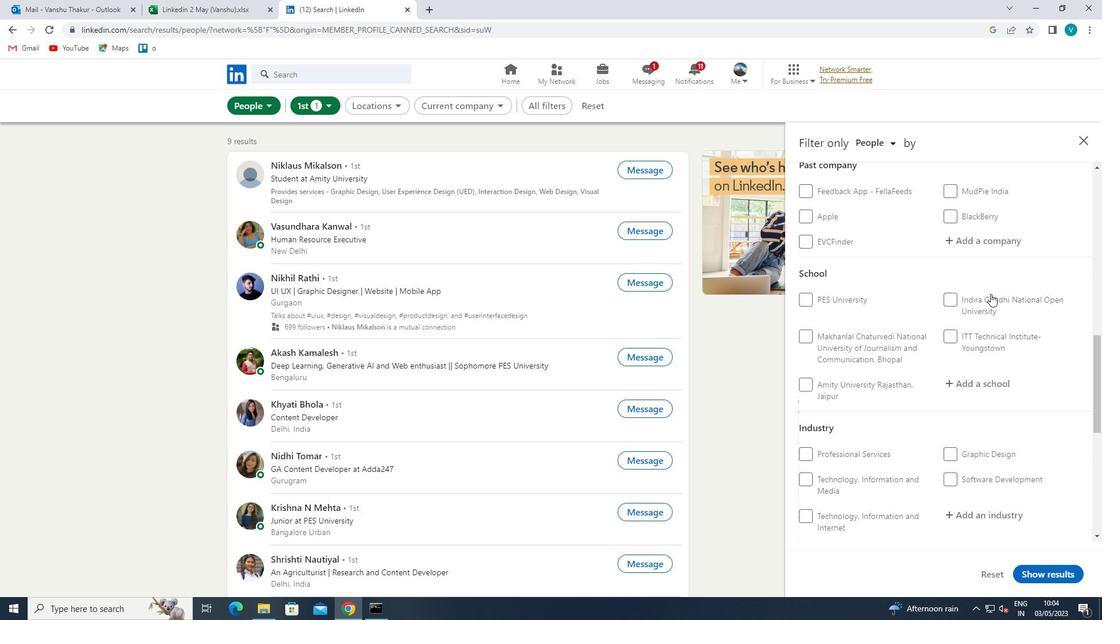 
Action: Mouse moved to (1000, 261)
Screenshot: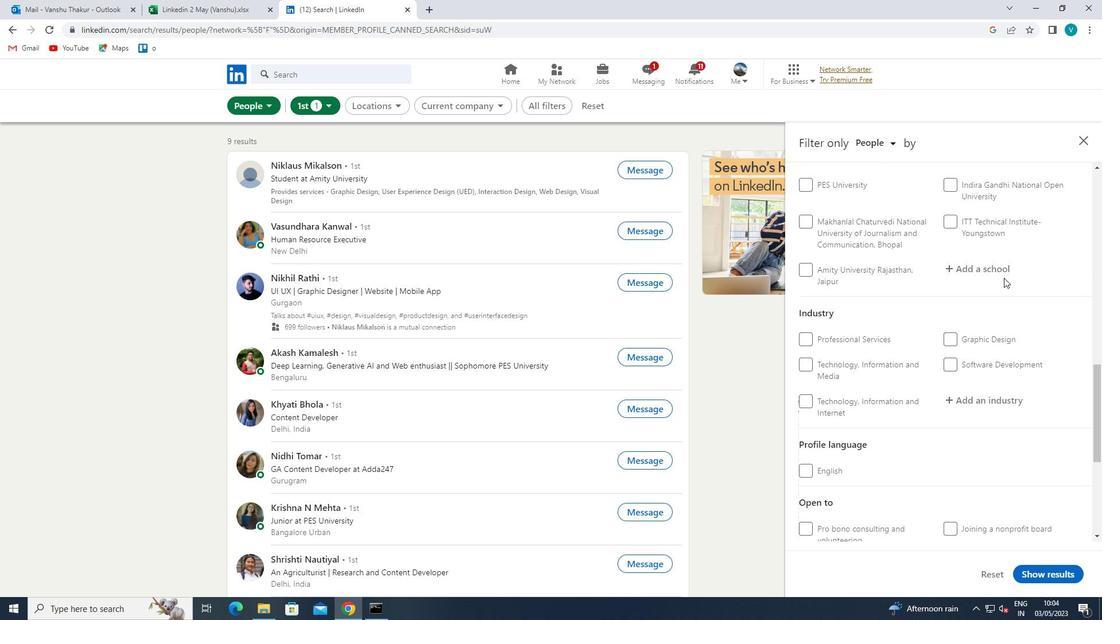 
Action: Mouse pressed left at (1000, 261)
Screenshot: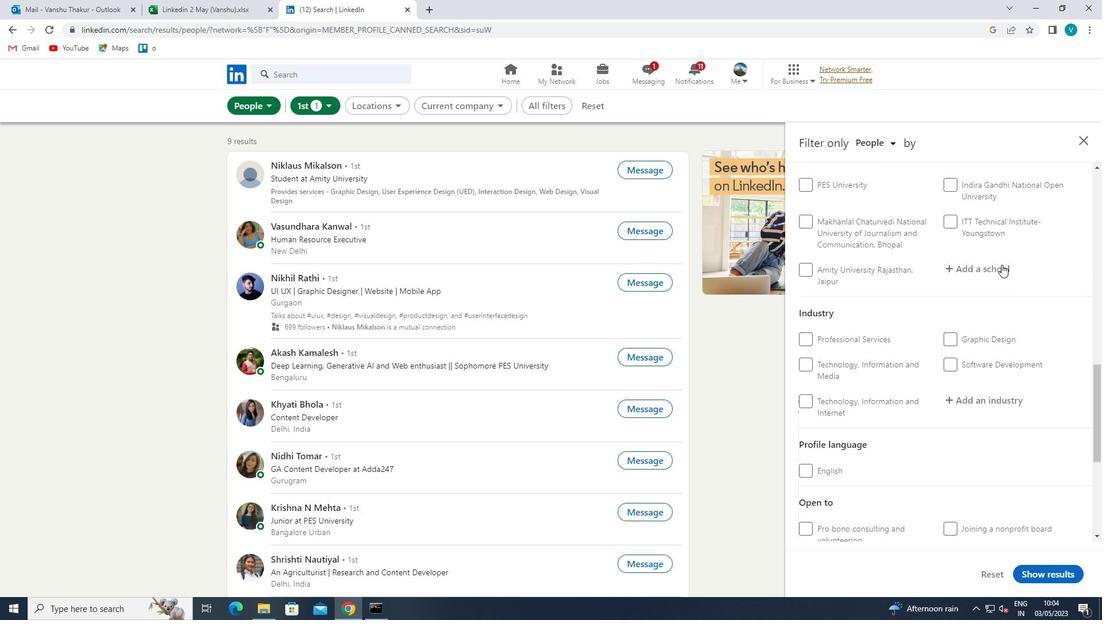 
Action: Key pressed <Key.shift>POORNI
Screenshot: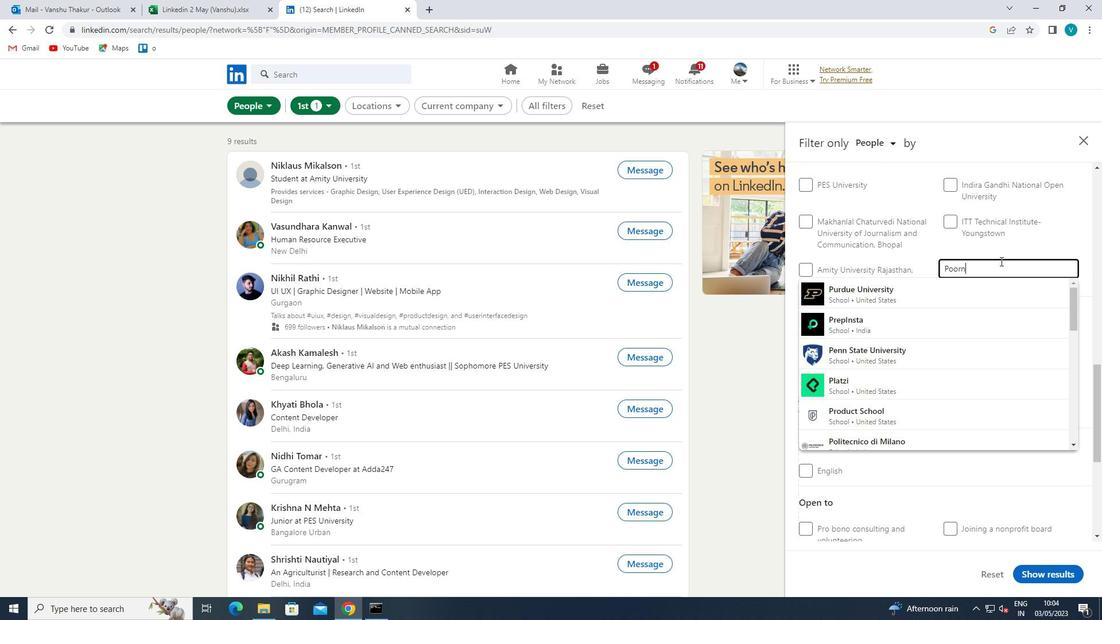 
Action: Mouse moved to (961, 296)
Screenshot: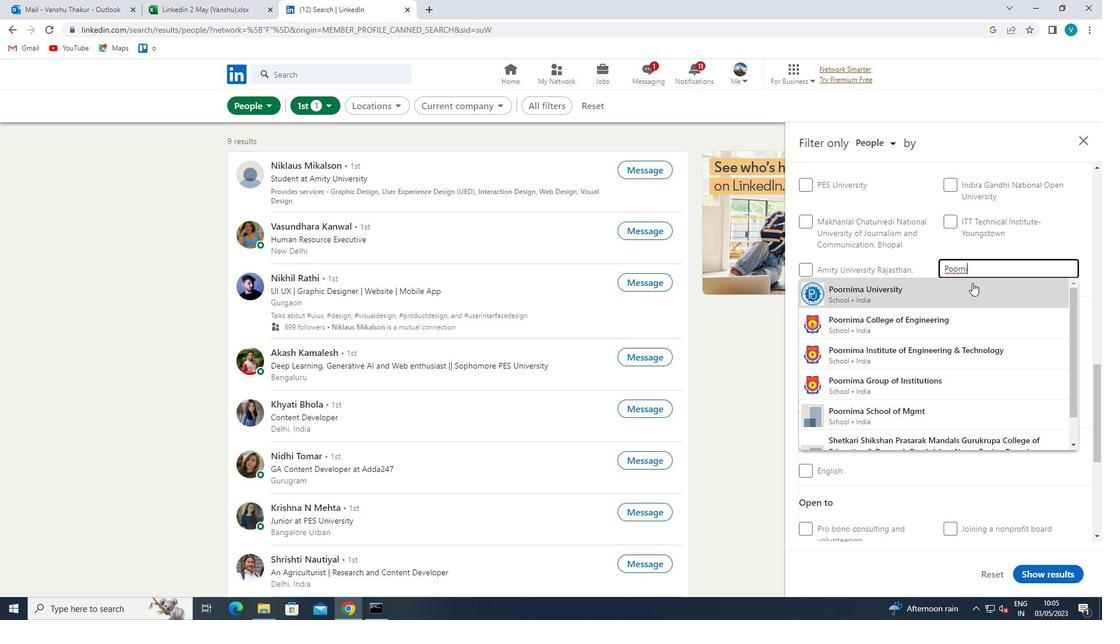 
Action: Mouse pressed left at (961, 296)
Screenshot: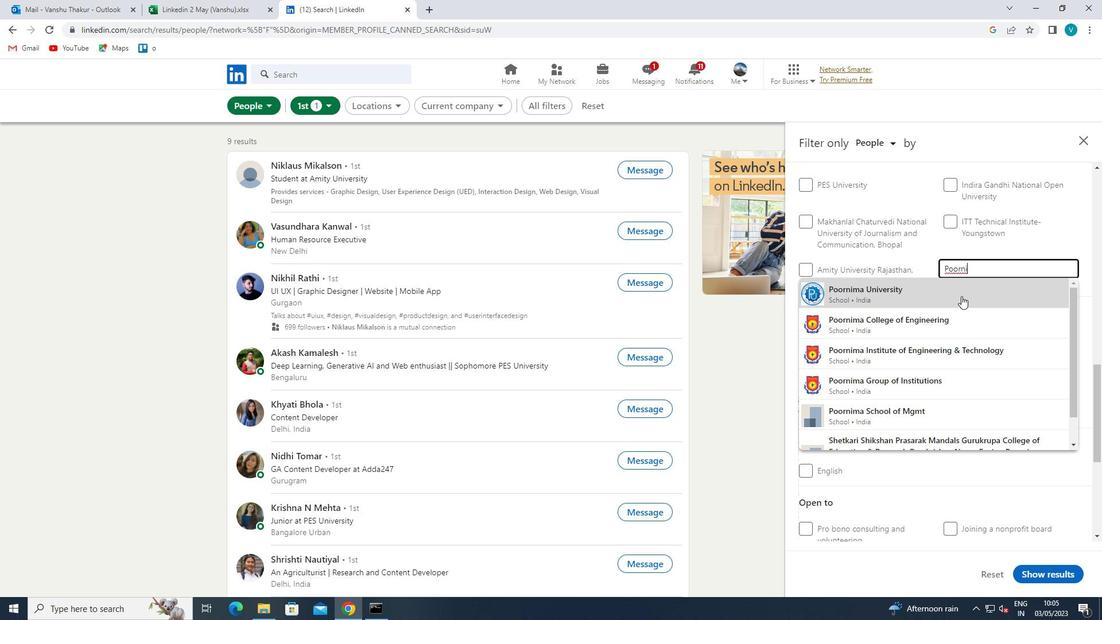 
Action: Mouse moved to (961, 296)
Screenshot: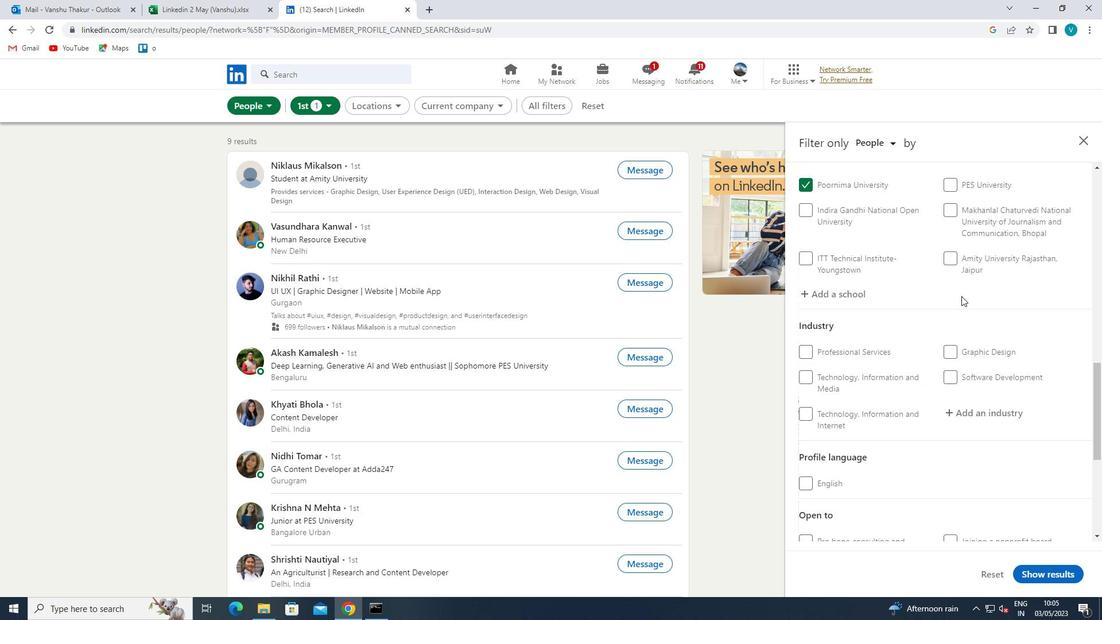 
Action: Mouse scrolled (961, 295) with delta (0, 0)
Screenshot: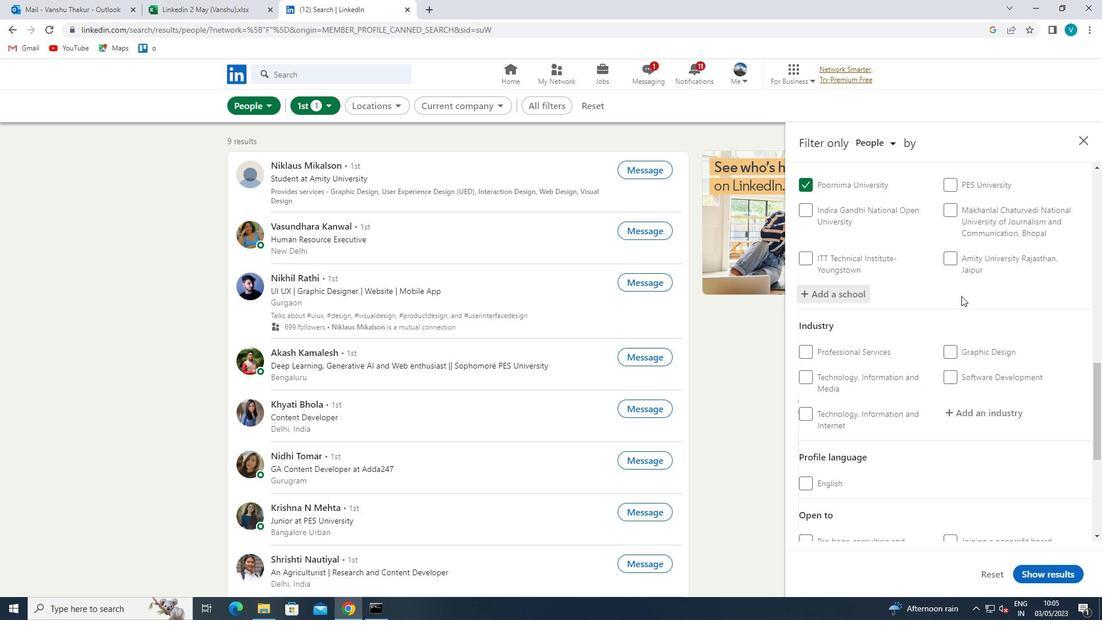 
Action: Mouse scrolled (961, 295) with delta (0, 0)
Screenshot: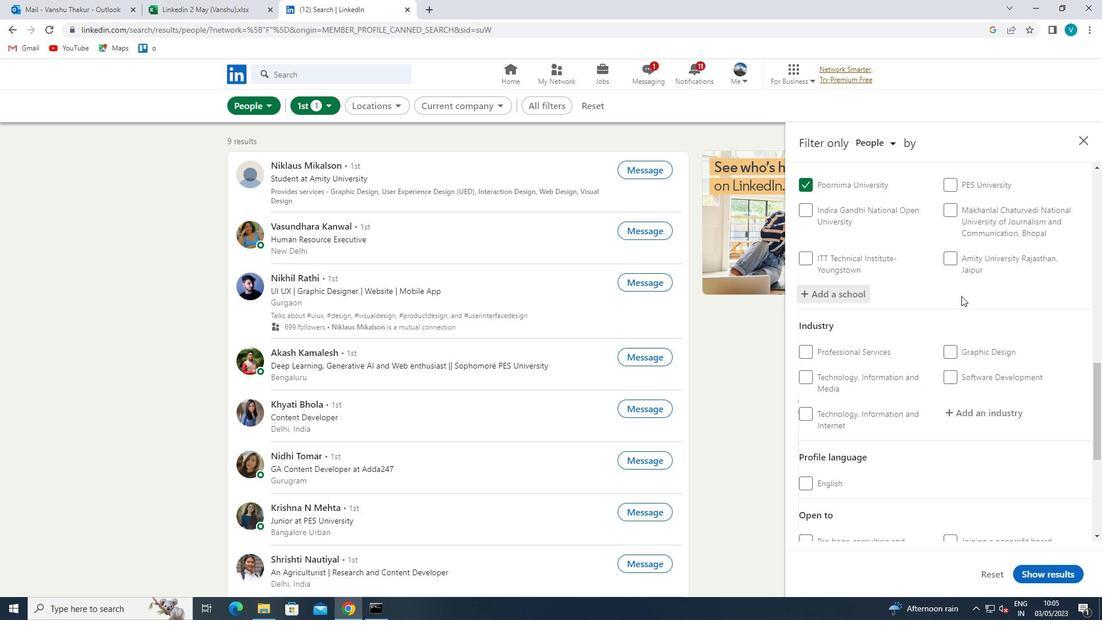 
Action: Mouse scrolled (961, 295) with delta (0, 0)
Screenshot: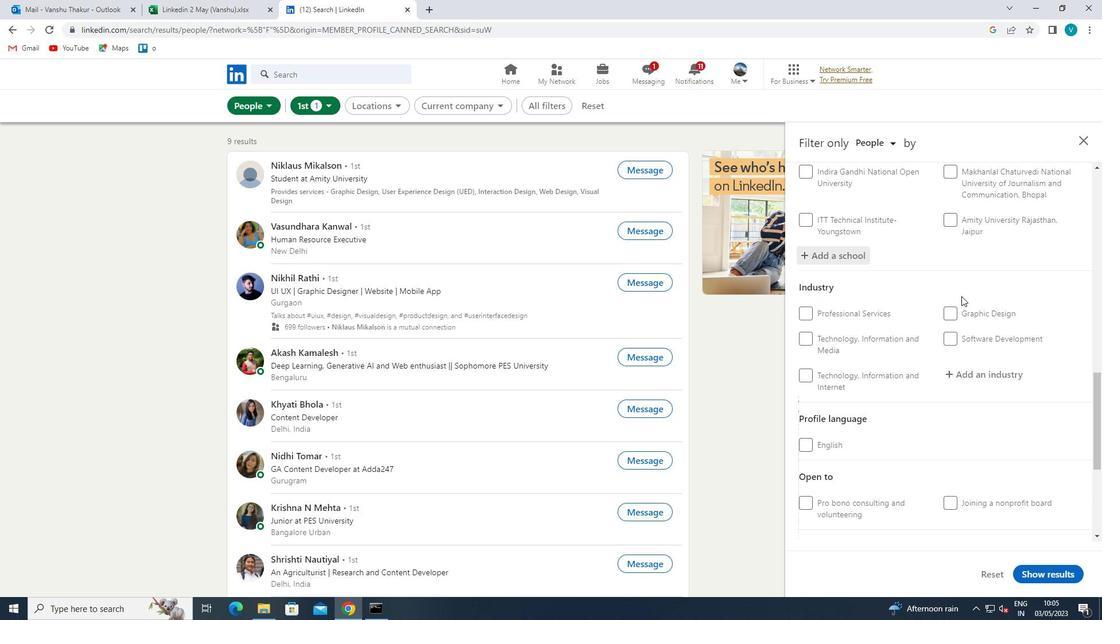 
Action: Mouse moved to (993, 258)
Screenshot: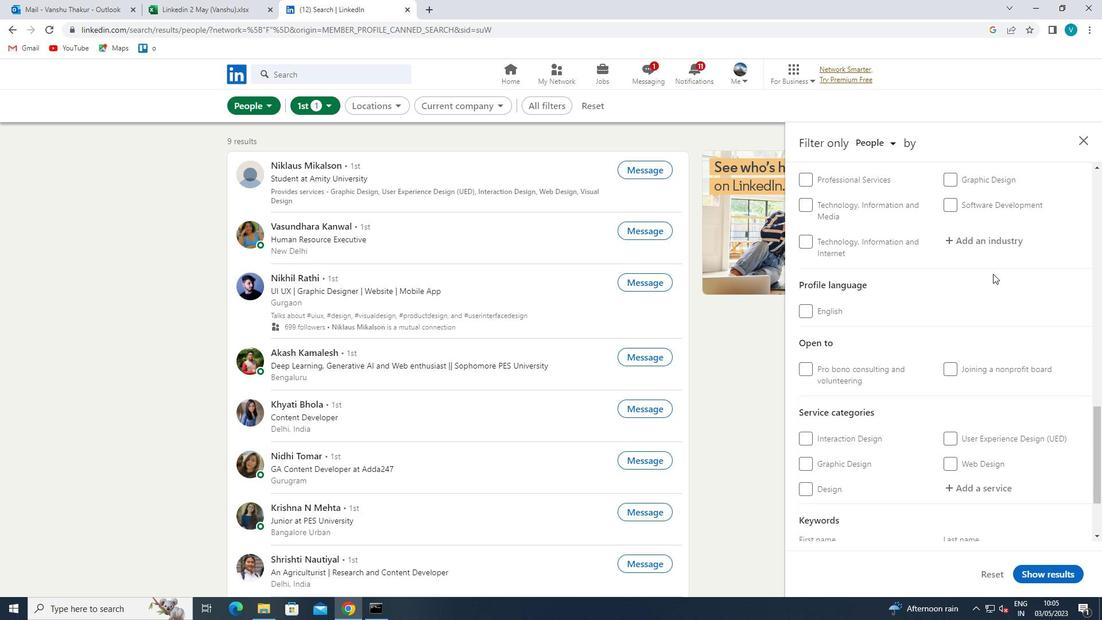 
Action: Mouse scrolled (993, 259) with delta (0, 0)
Screenshot: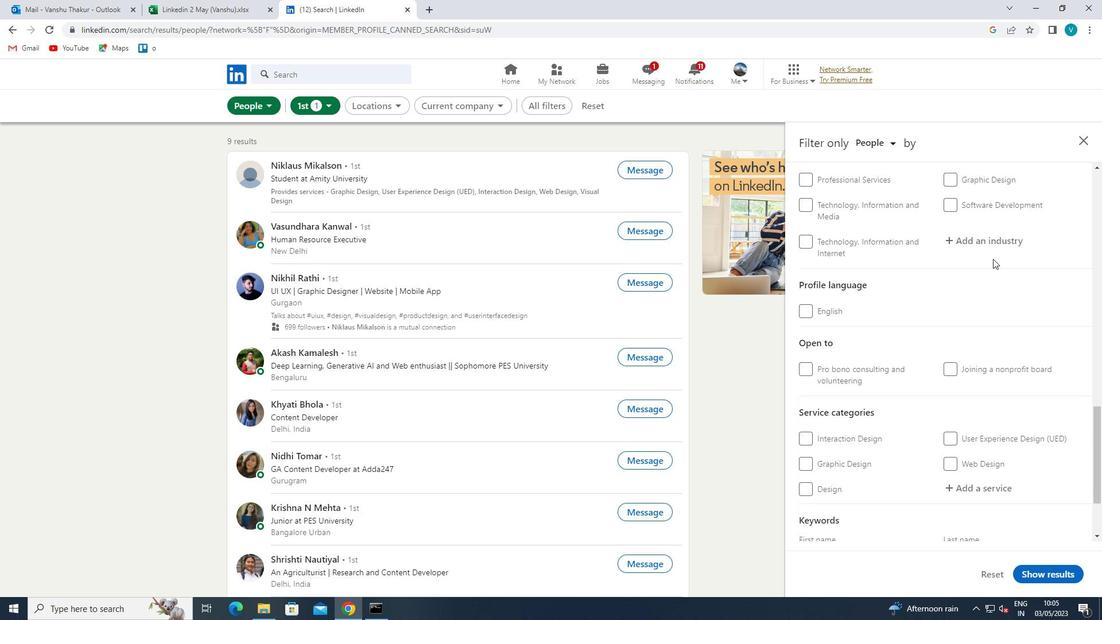 
Action: Mouse moved to (984, 296)
Screenshot: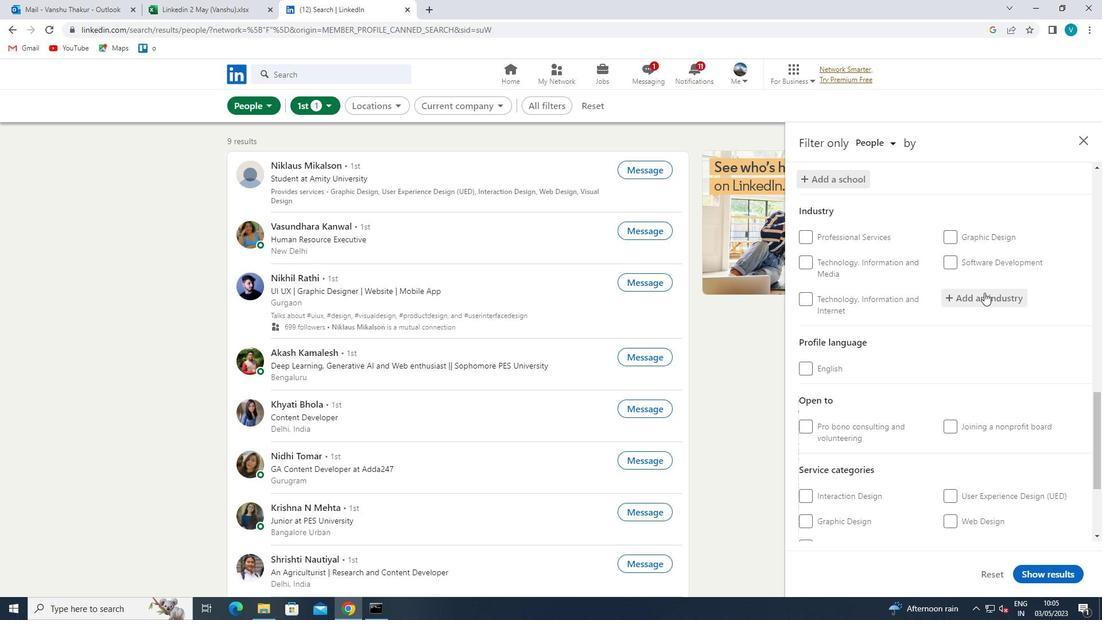 
Action: Mouse pressed left at (984, 296)
Screenshot: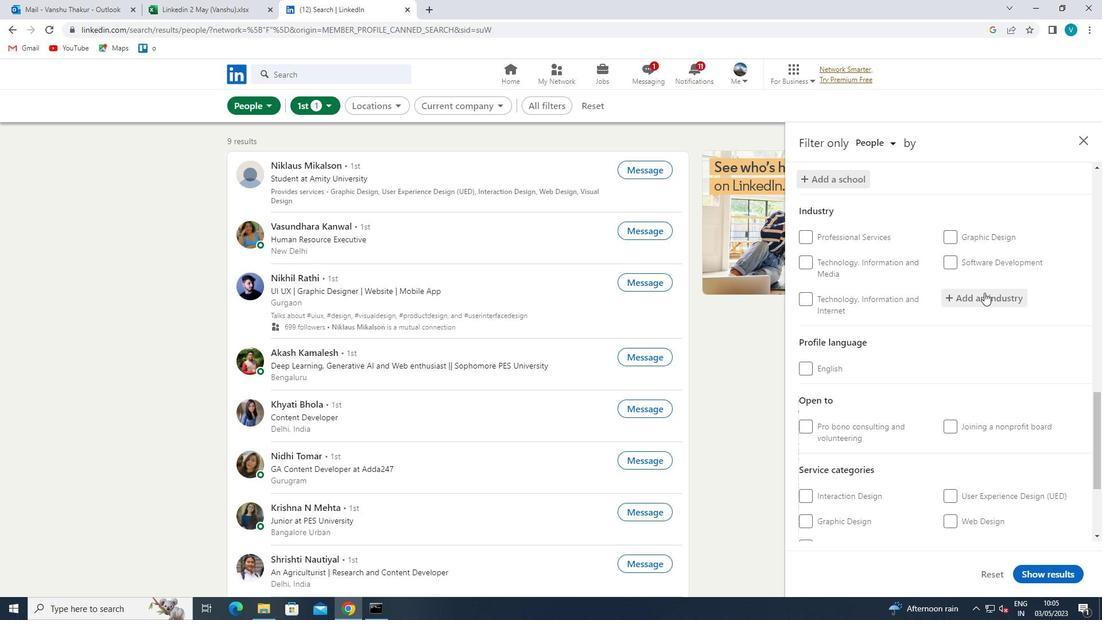 
Action: Mouse moved to (962, 310)
Screenshot: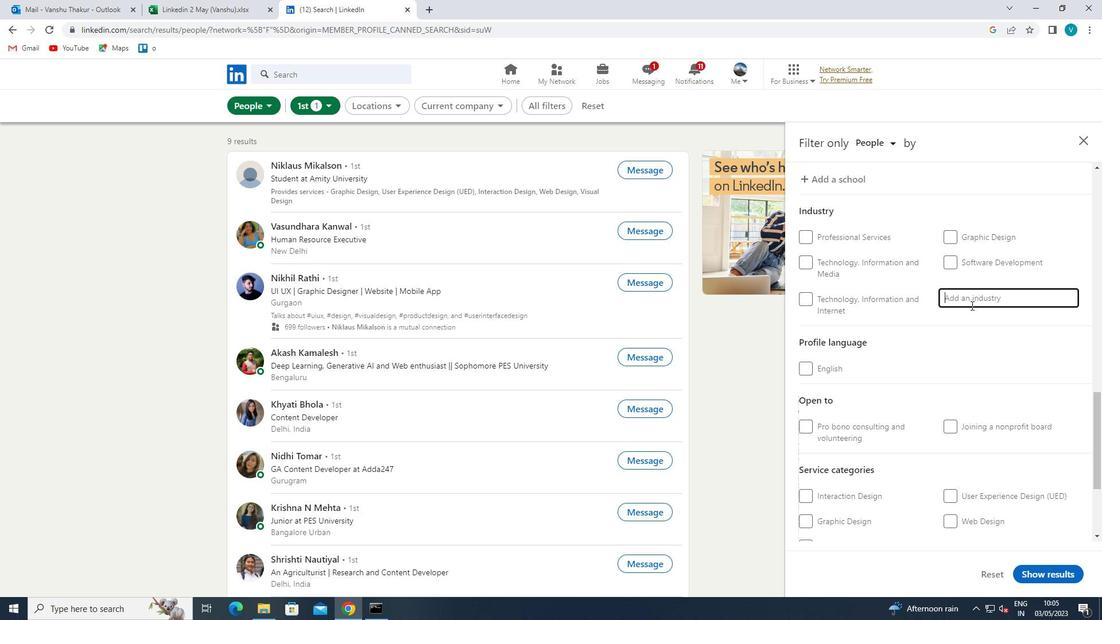 
Action: Key pressed <Key.shift>
Screenshot: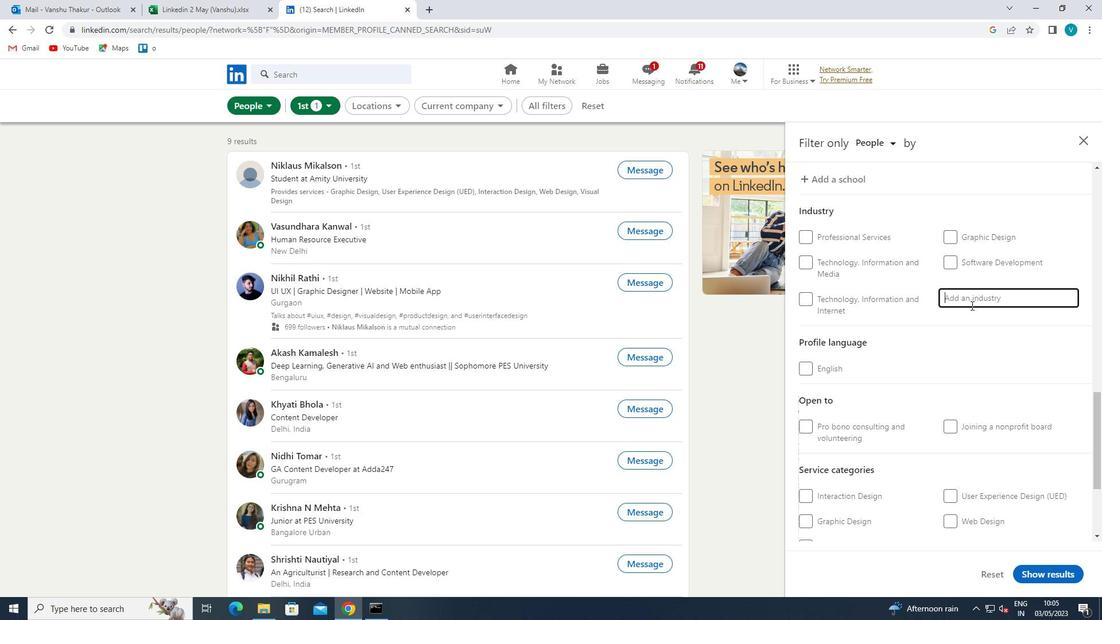 
Action: Mouse moved to (961, 310)
Screenshot: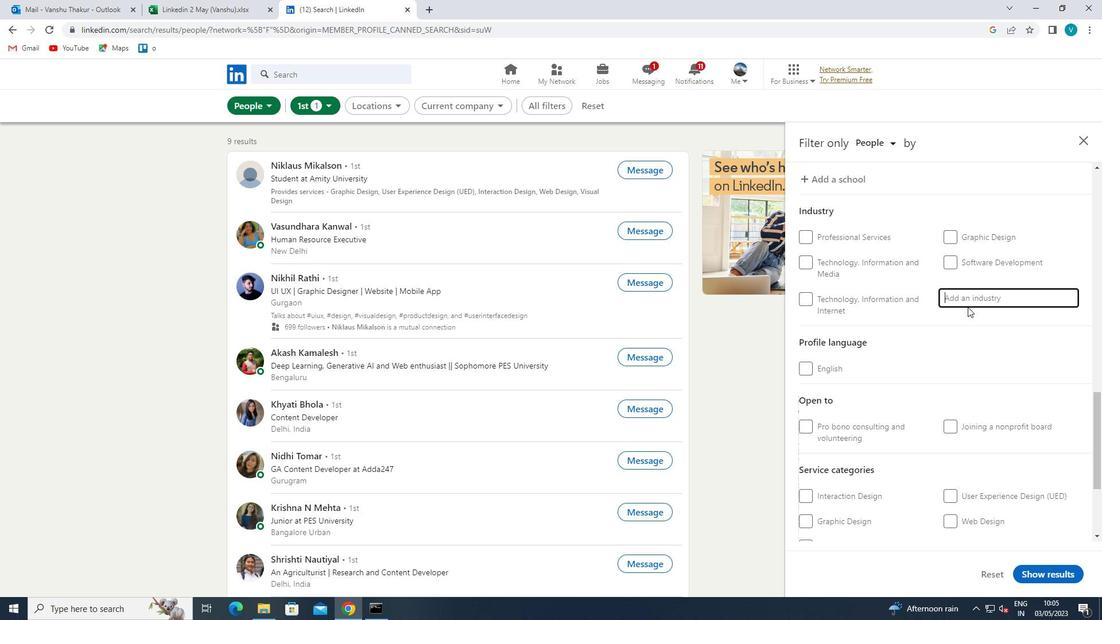 
Action: Key pressed COMMUNICATU<Key.backspace>IONS
Screenshot: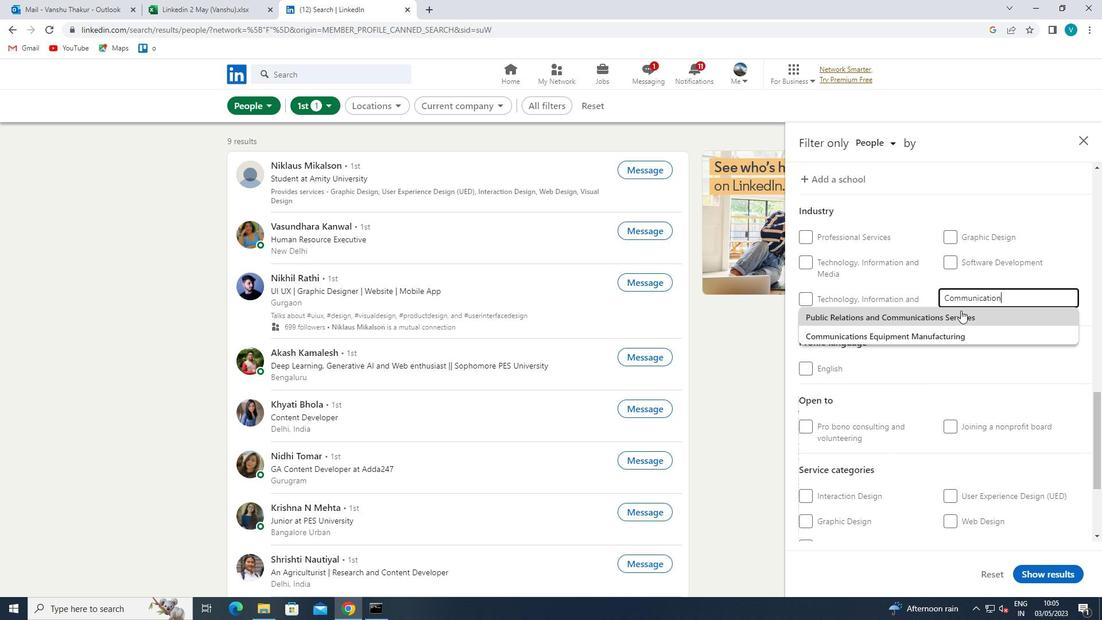 
Action: Mouse moved to (934, 330)
Screenshot: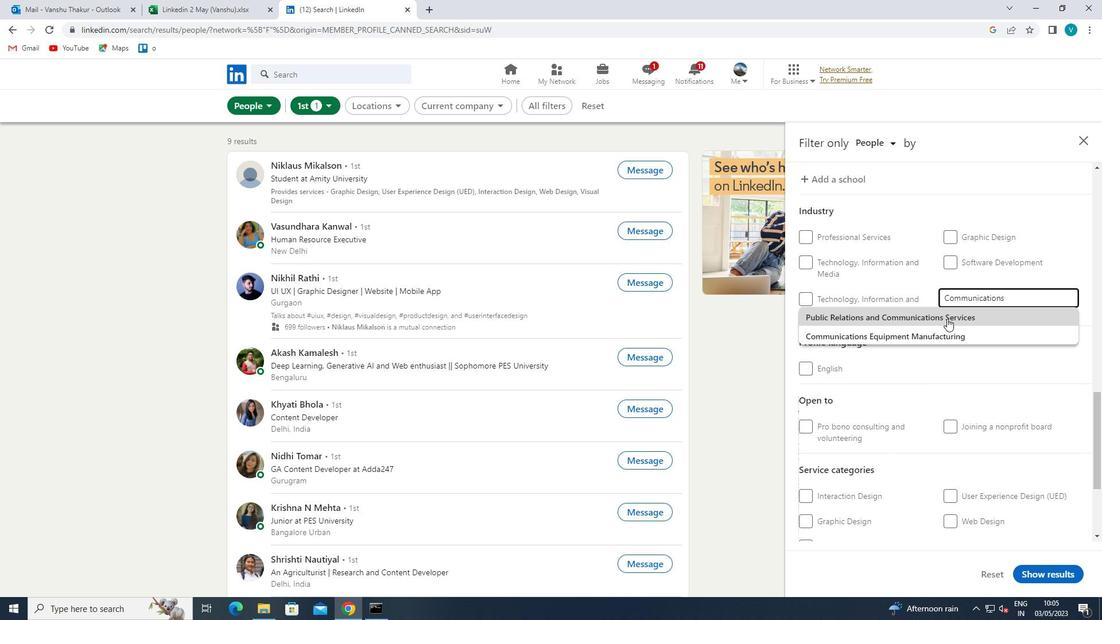 
Action: Mouse pressed left at (934, 330)
Screenshot: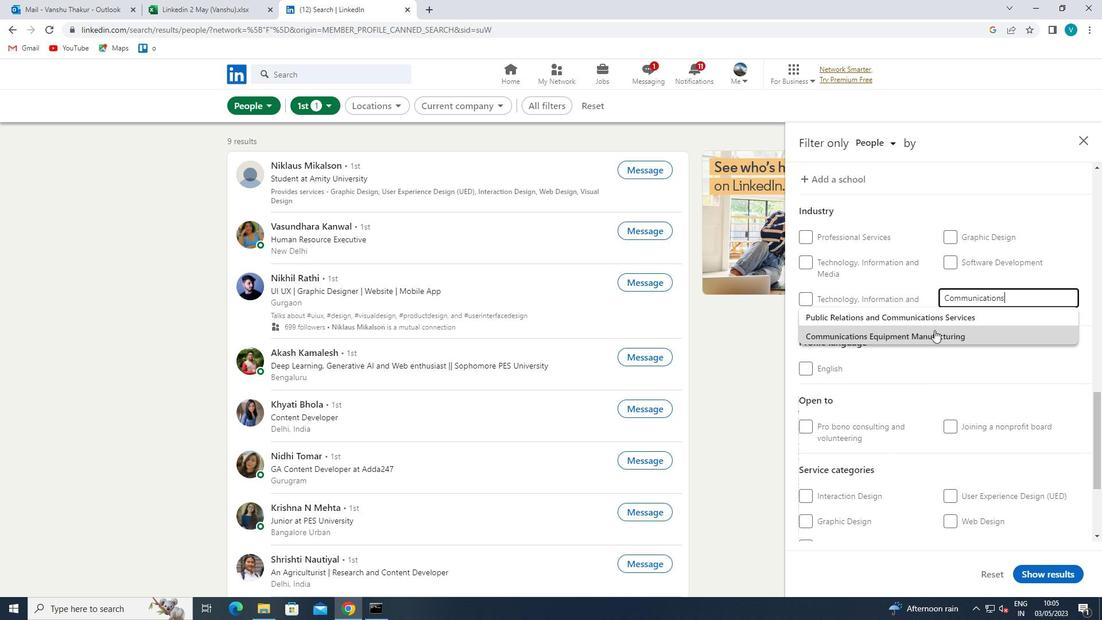 
Action: Mouse moved to (936, 334)
Screenshot: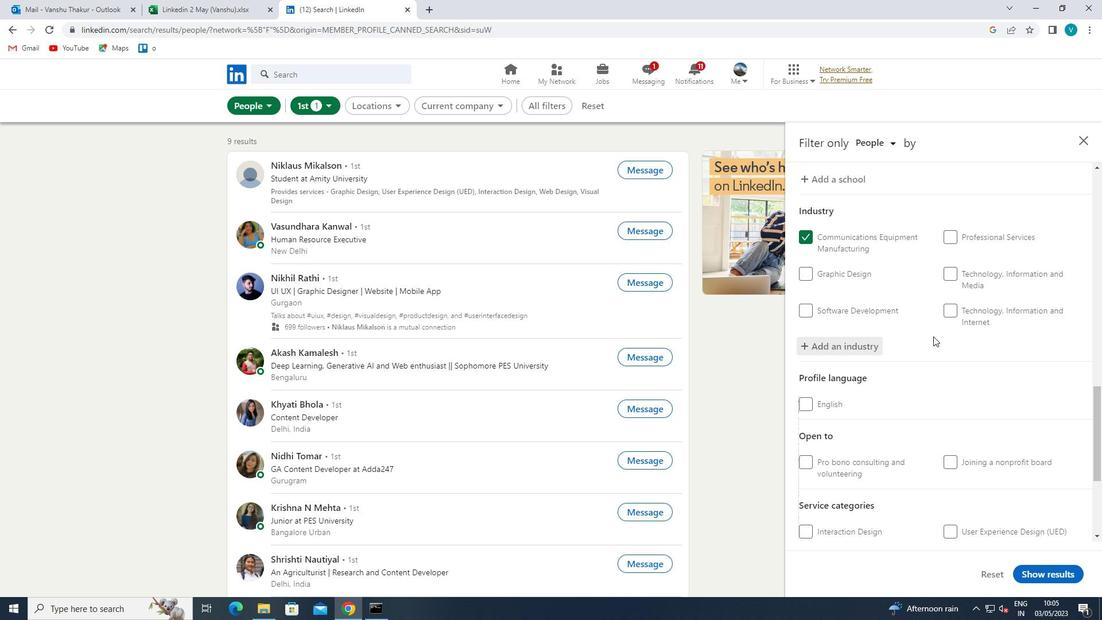 
Action: Mouse scrolled (936, 333) with delta (0, 0)
Screenshot: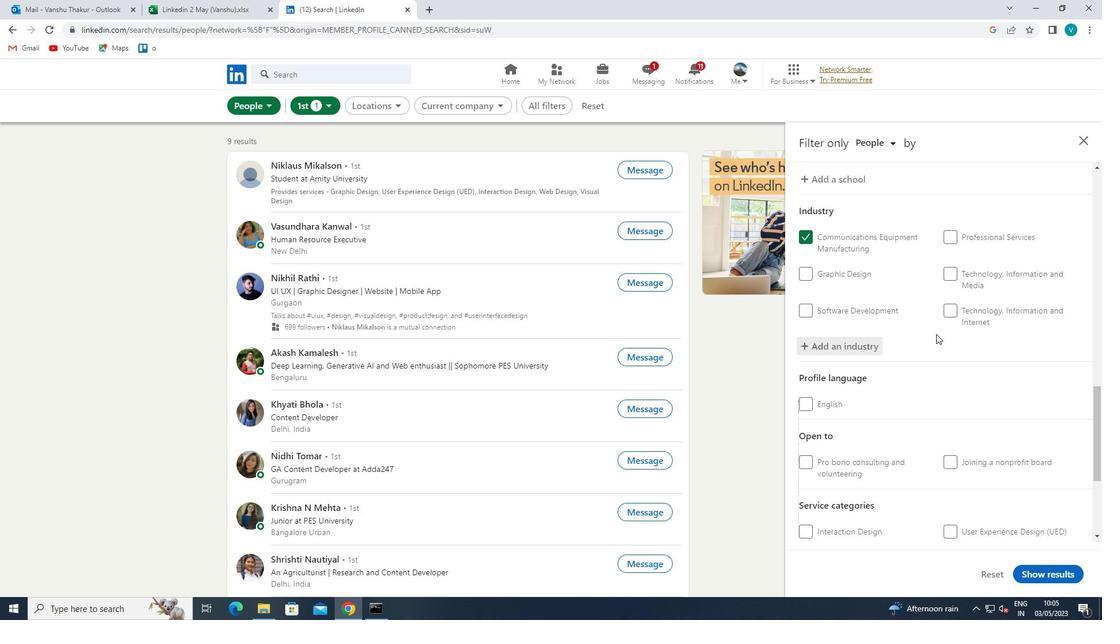 
Action: Mouse scrolled (936, 333) with delta (0, 0)
Screenshot: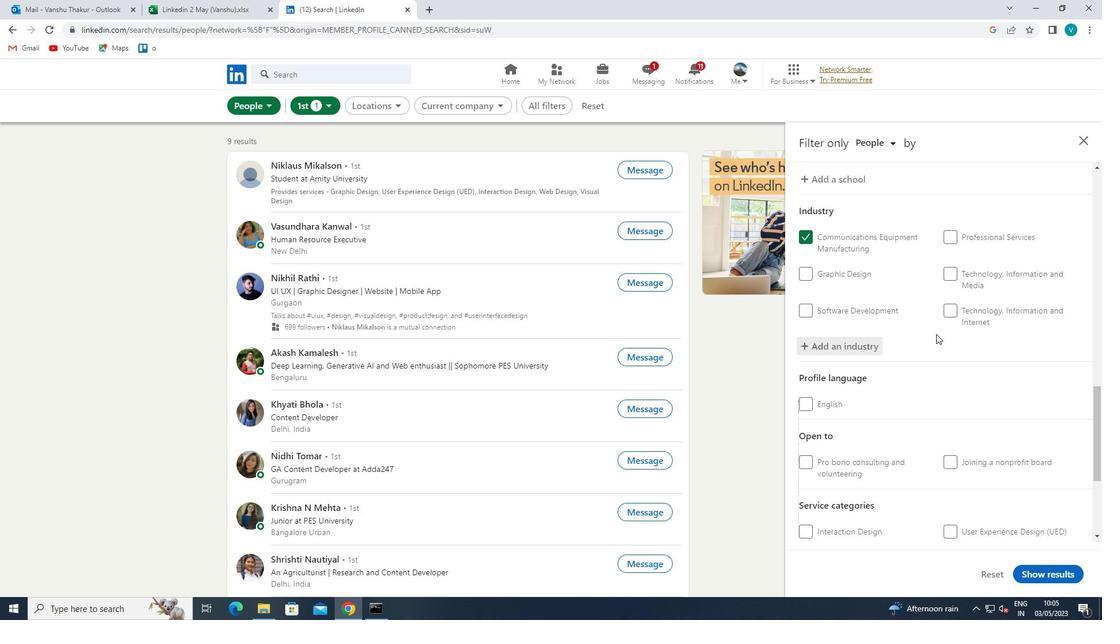 
Action: Mouse scrolled (936, 333) with delta (0, 0)
Screenshot: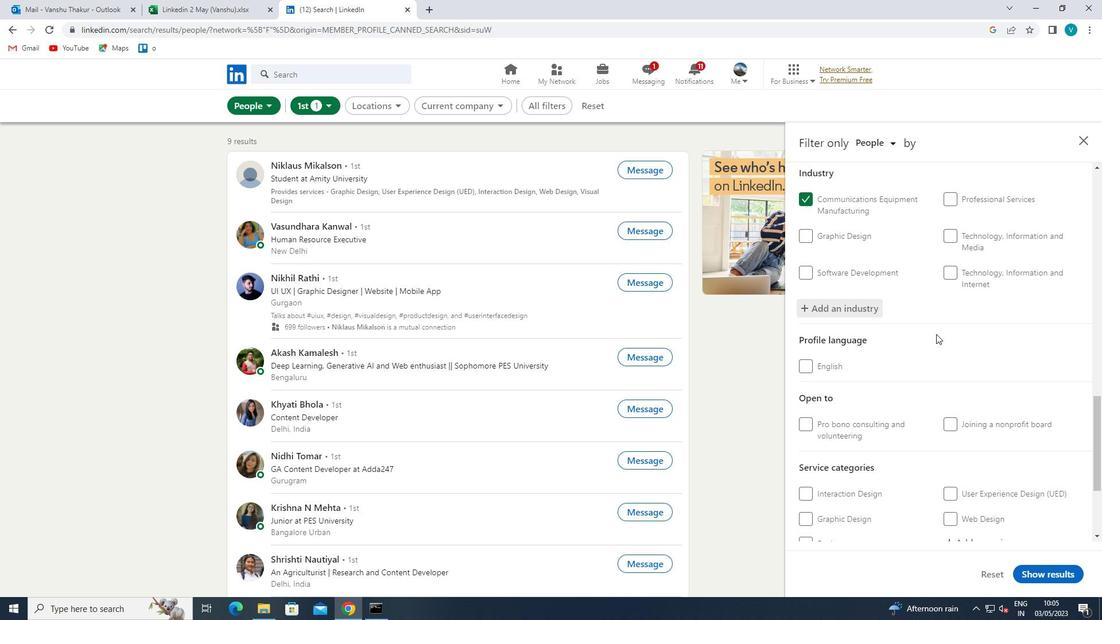 
Action: Mouse scrolled (936, 333) with delta (0, 0)
Screenshot: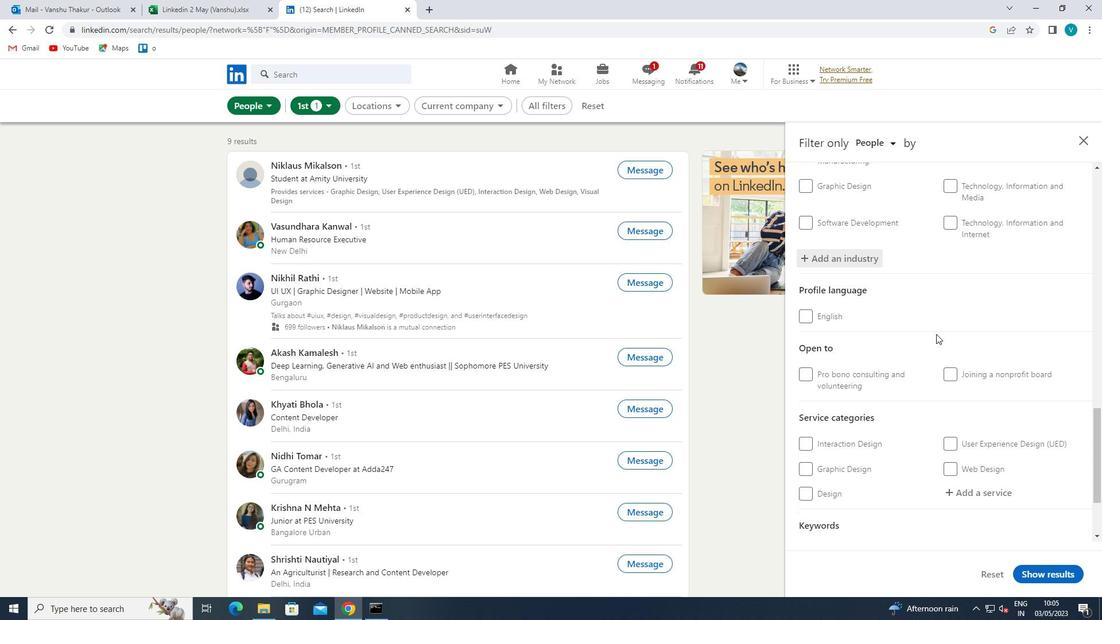 
Action: Mouse scrolled (936, 333) with delta (0, 0)
Screenshot: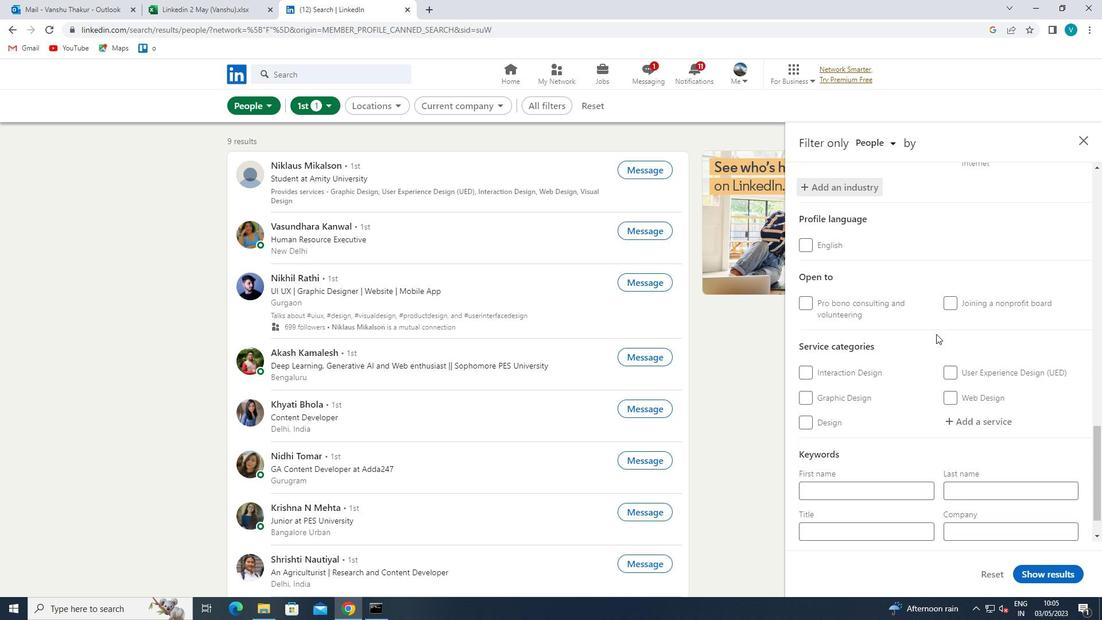 
Action: Mouse moved to (970, 387)
Screenshot: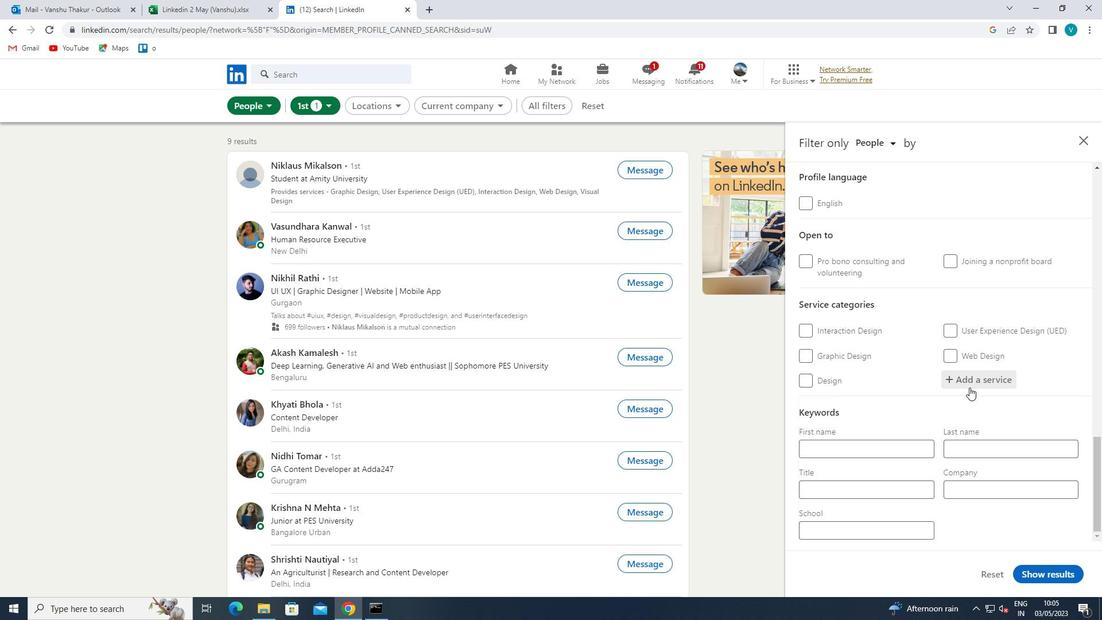 
Action: Mouse pressed left at (970, 387)
Screenshot: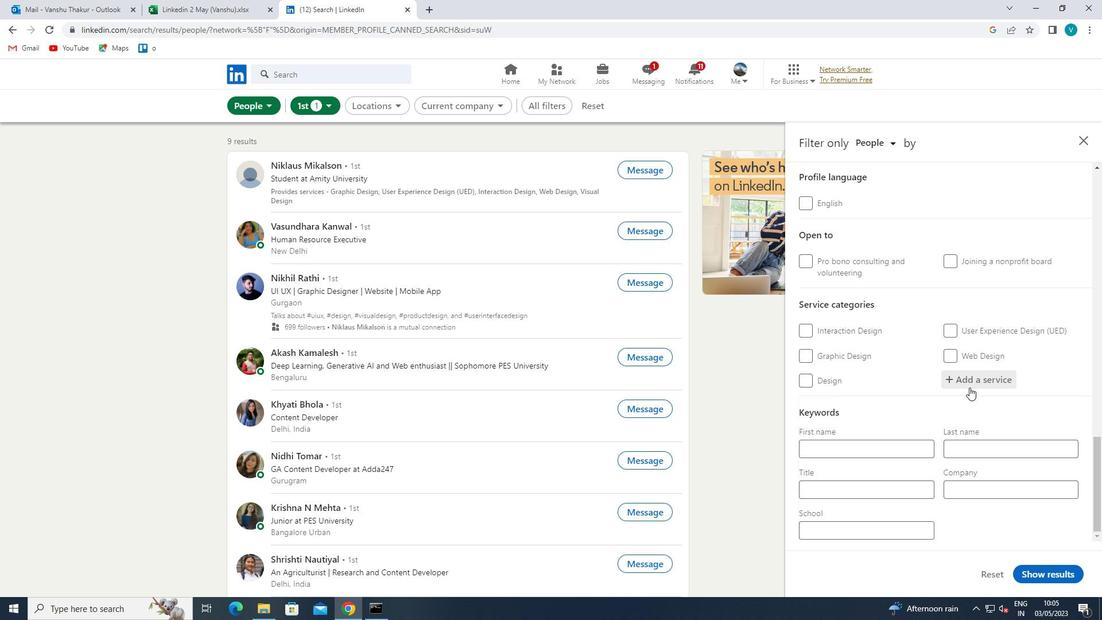 
Action: Mouse moved to (966, 389)
Screenshot: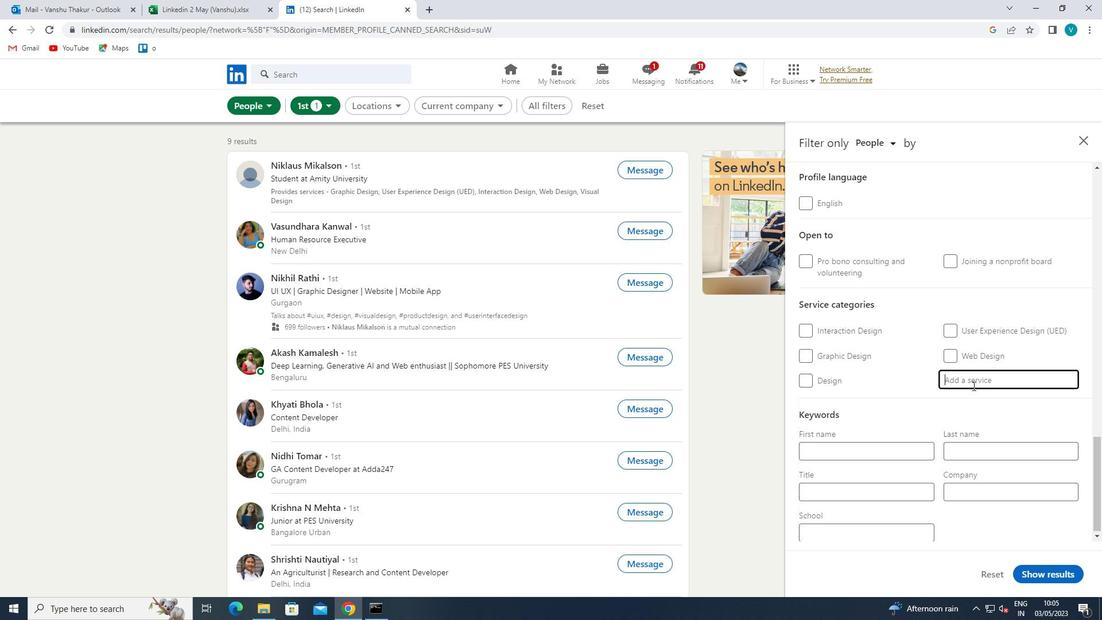 
Action: Key pressed <Key.shift>HUMAN<Key.space>
Screenshot: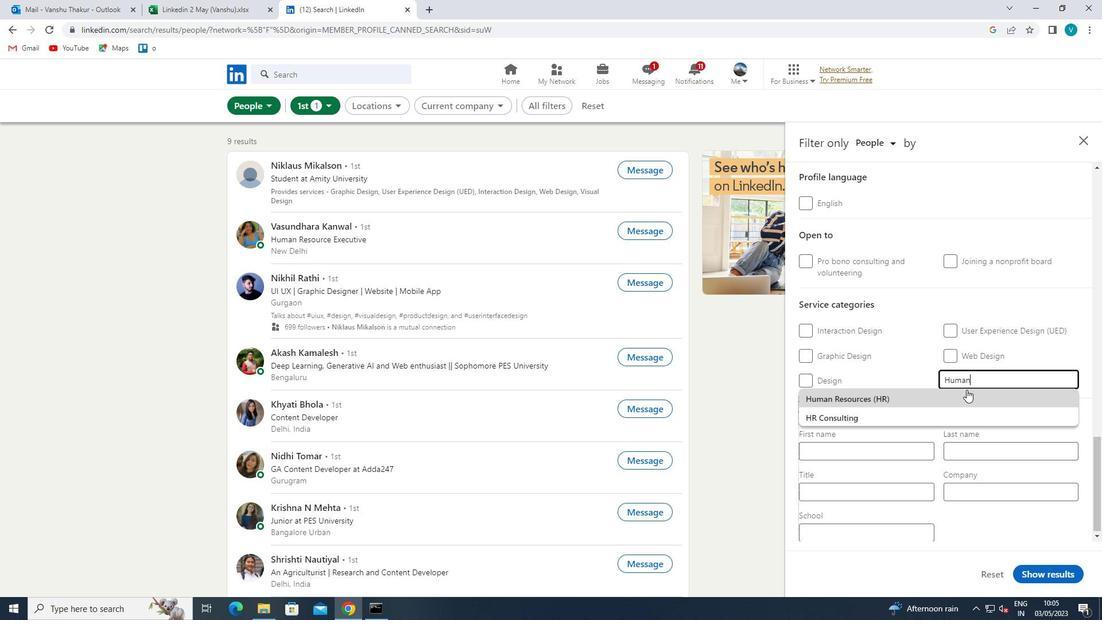 
Action: Mouse moved to (969, 389)
Screenshot: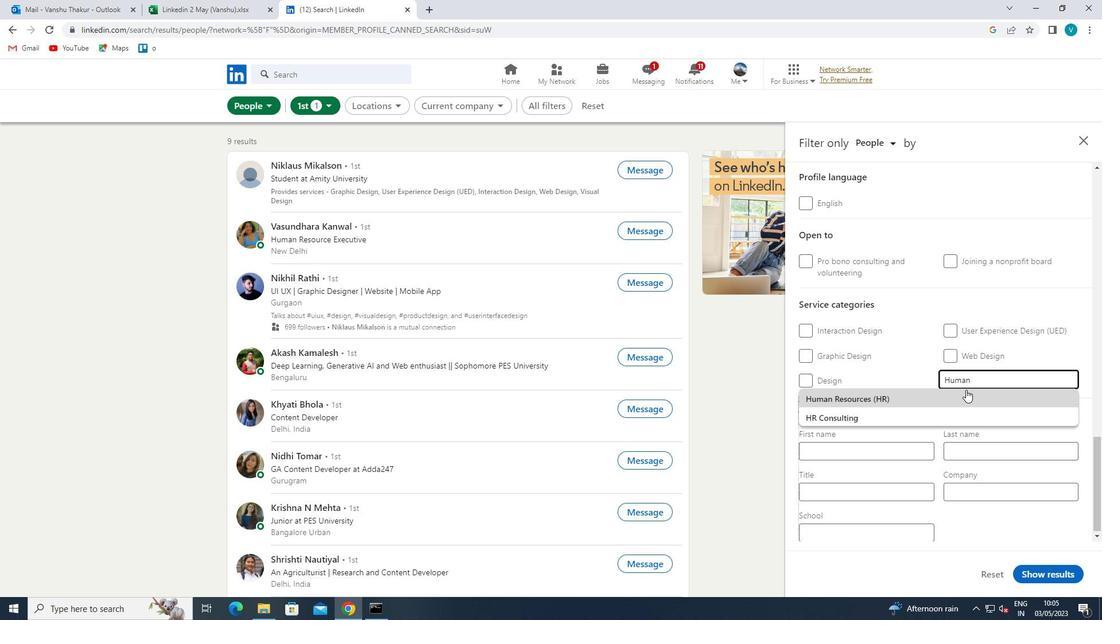 
Action: Mouse pressed left at (969, 389)
Screenshot: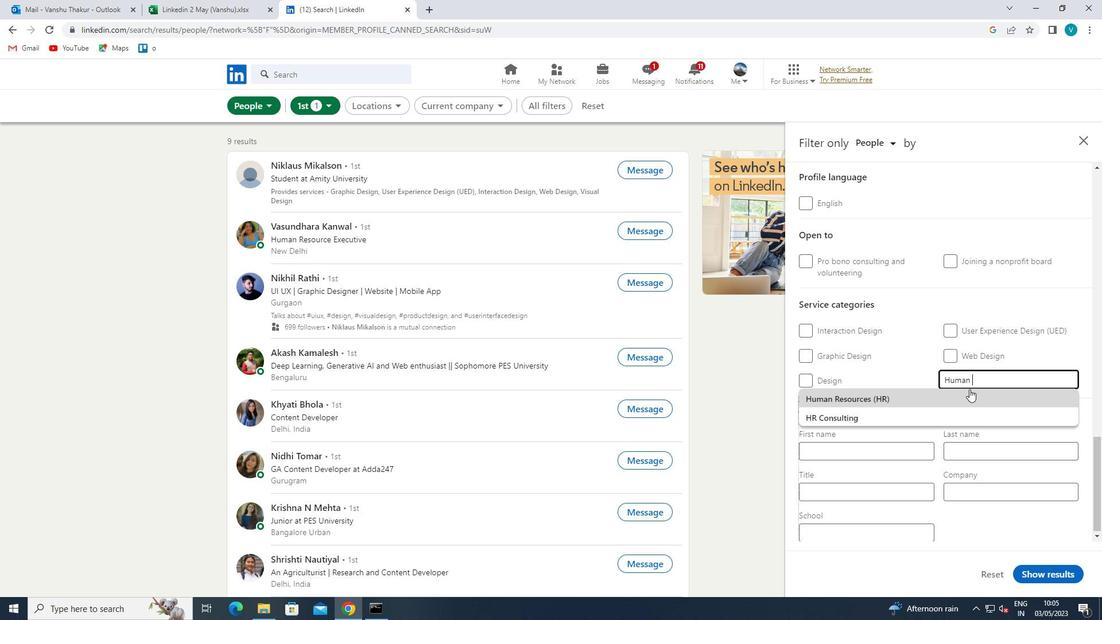 
Action: Mouse moved to (969, 389)
Screenshot: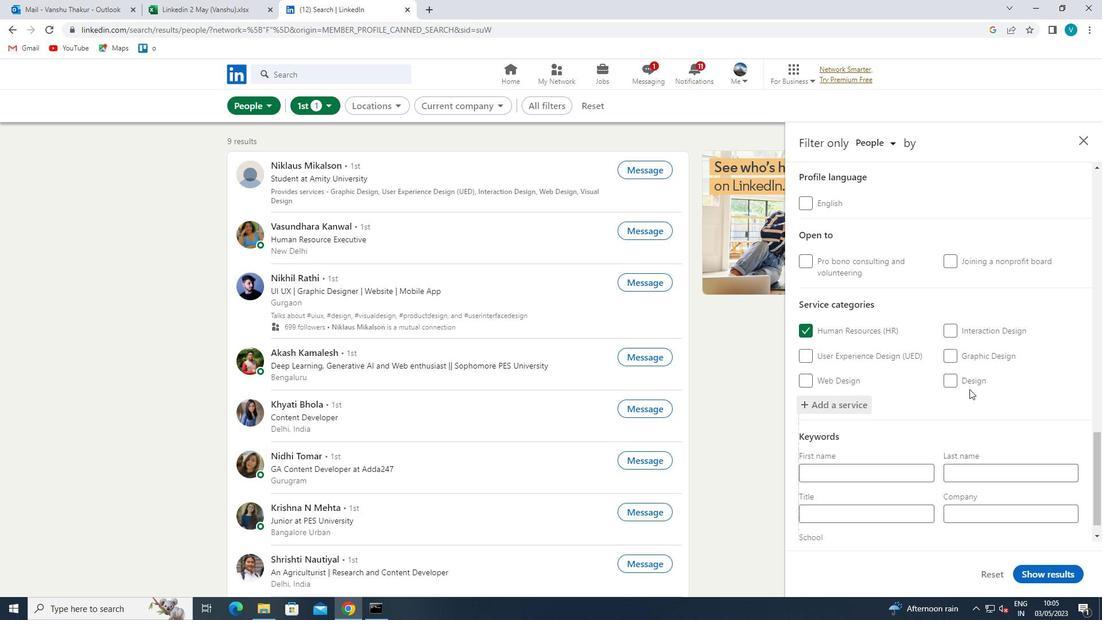 
Action: Mouse scrolled (969, 388) with delta (0, 0)
Screenshot: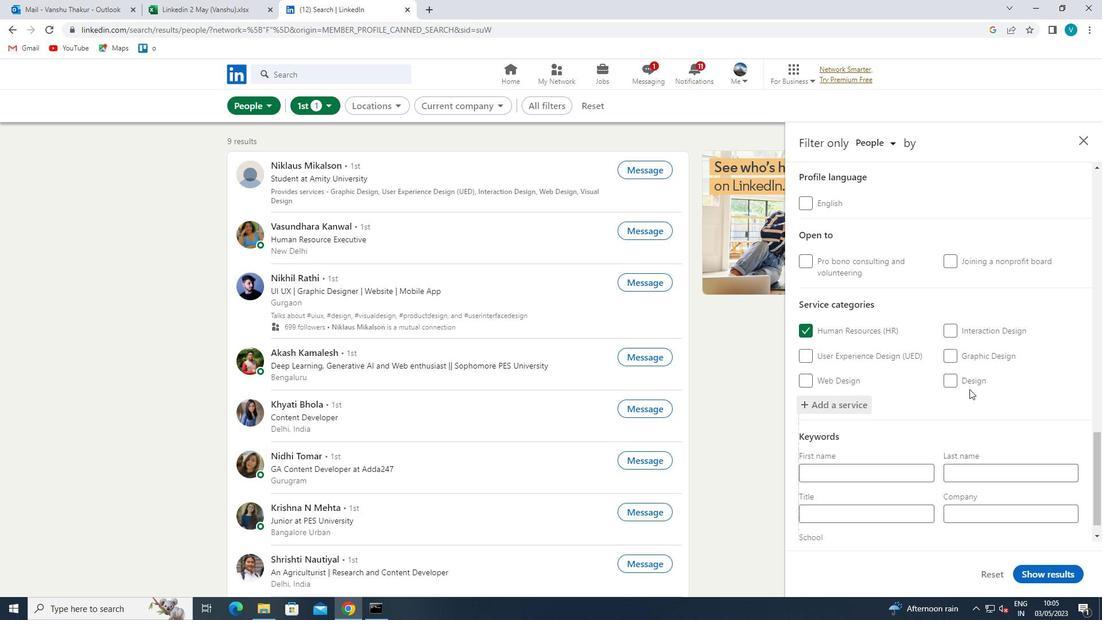 
Action: Mouse moved to (969, 389)
Screenshot: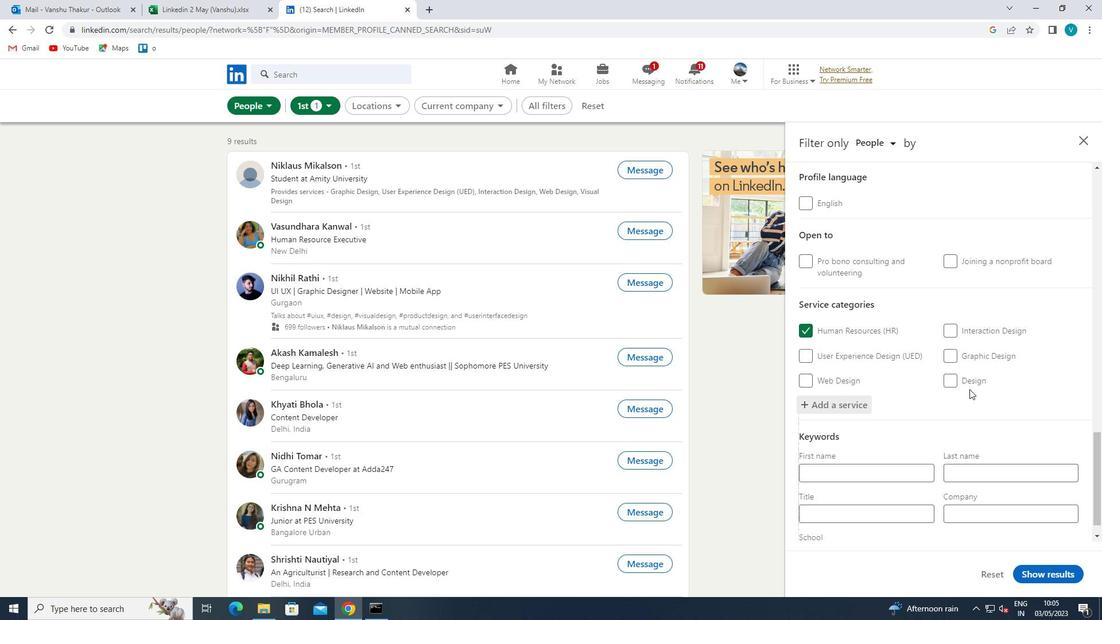 
Action: Mouse scrolled (969, 388) with delta (0, 0)
Screenshot: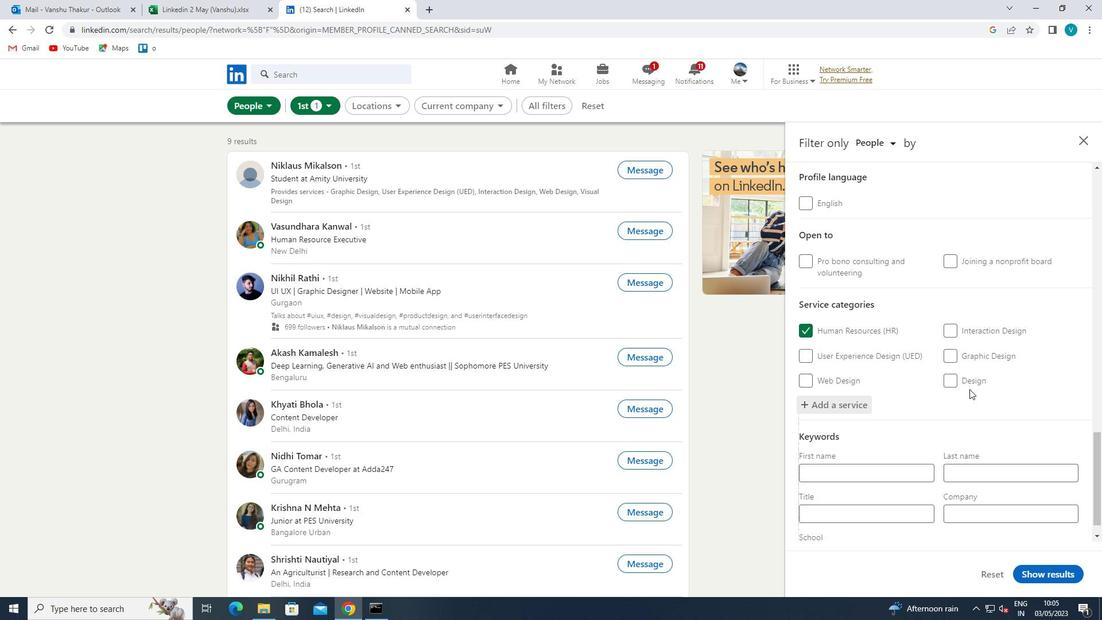 
Action: Mouse scrolled (969, 388) with delta (0, 0)
Screenshot: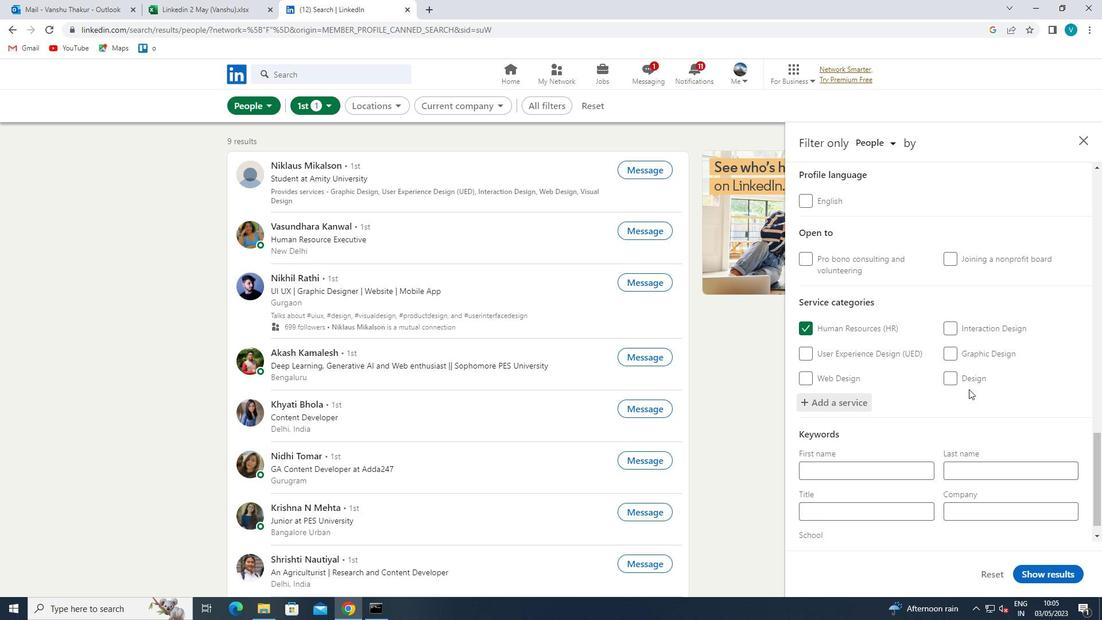 
Action: Mouse moved to (968, 389)
Screenshot: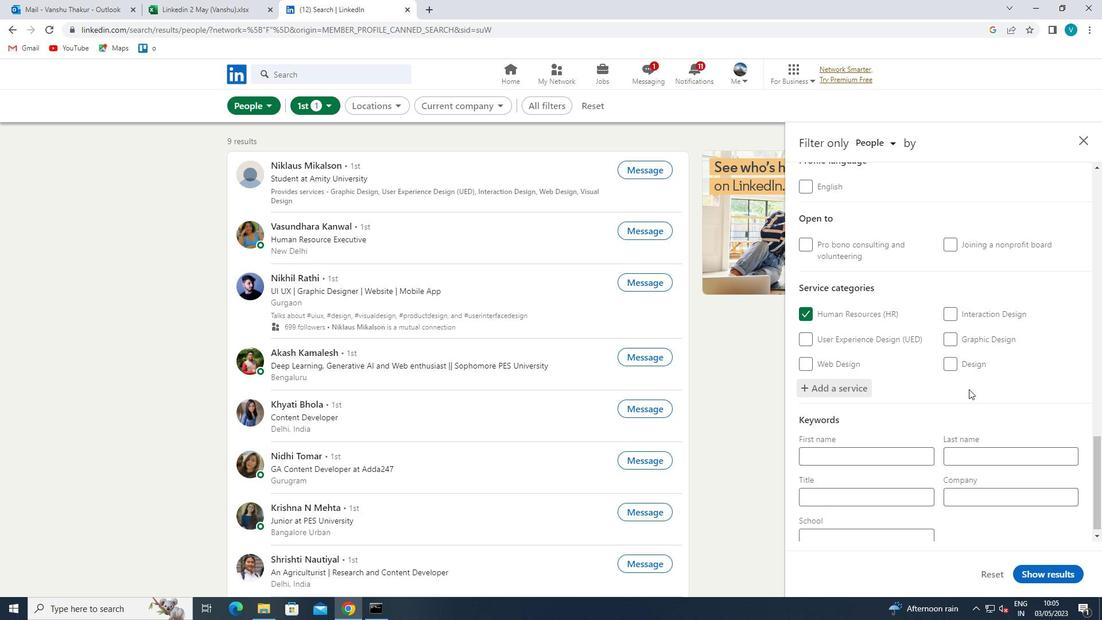 
Action: Mouse scrolled (968, 389) with delta (0, 0)
Screenshot: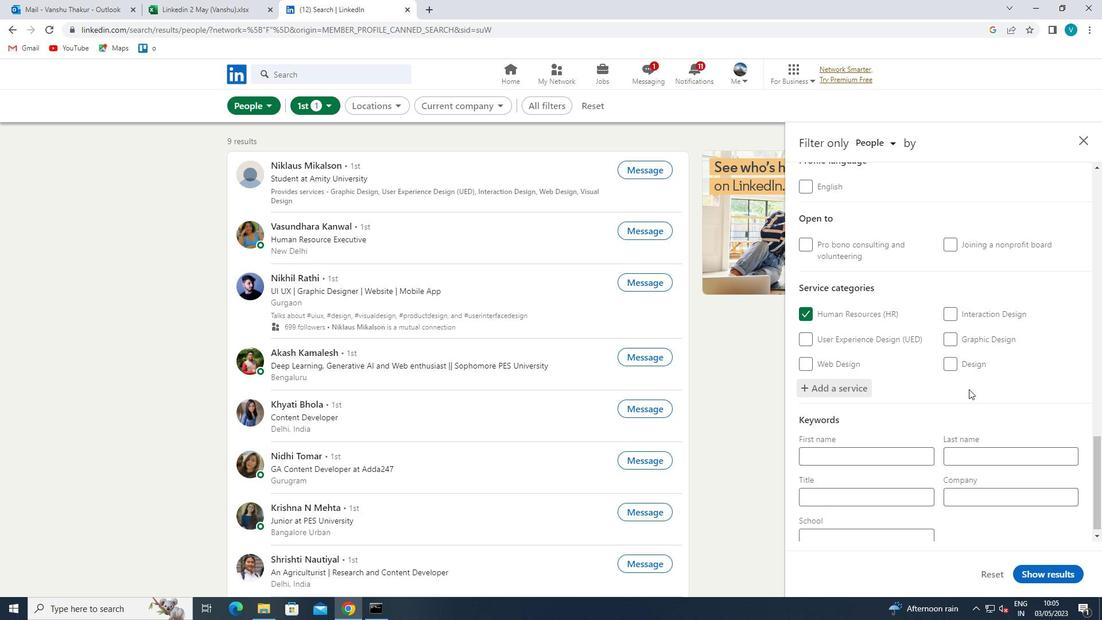 
Action: Mouse moved to (890, 489)
Screenshot: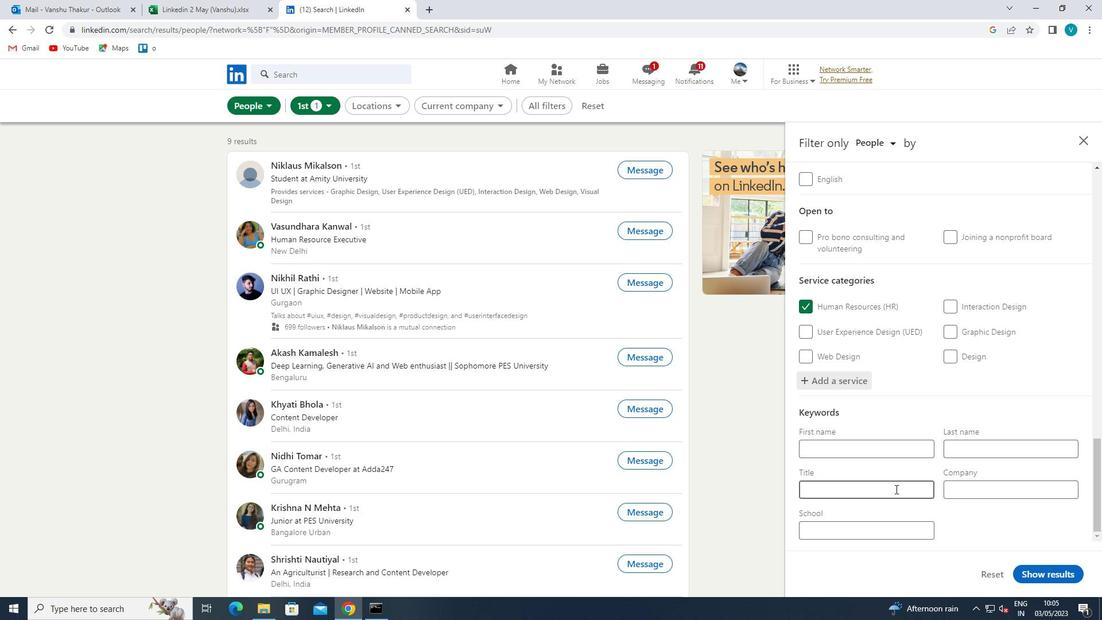 
Action: Mouse pressed left at (890, 489)
Screenshot: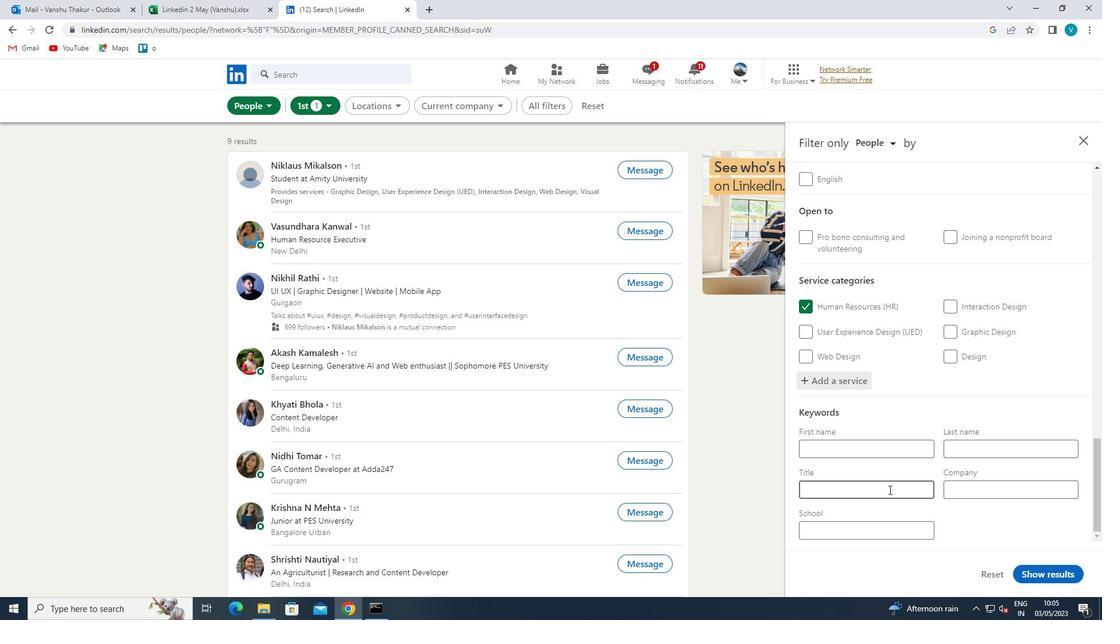 
Action: Mouse moved to (892, 488)
Screenshot: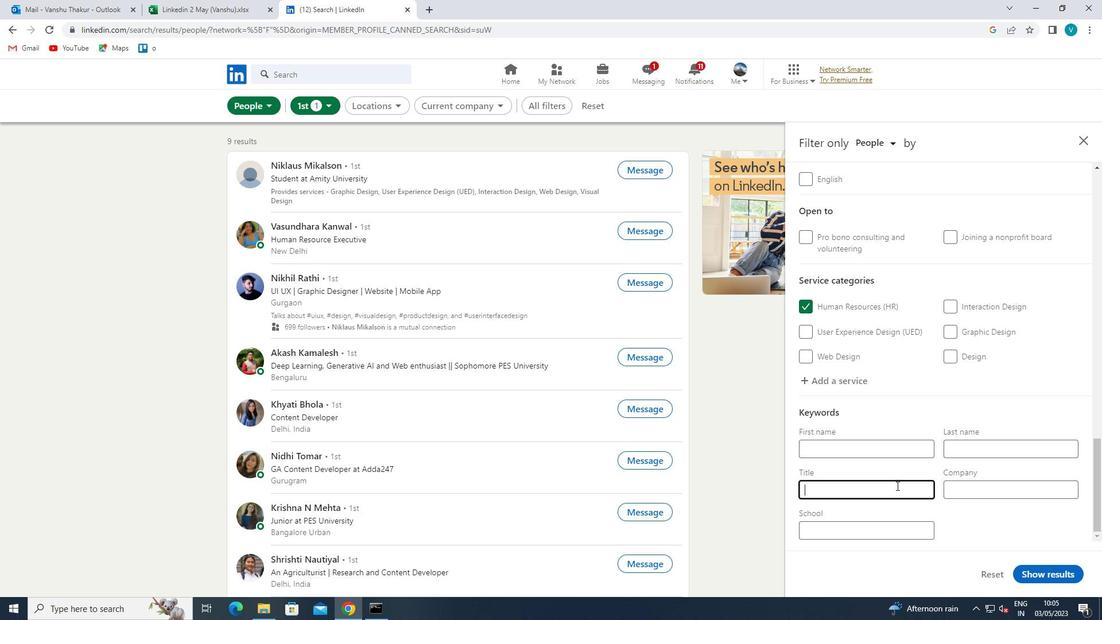 
Action: Key pressed <Key.shift><Key.shift>PUBLIC<Key.space><Key.shift>RELATIONS<Key.space><Key.shift>SPECIALIST
Screenshot: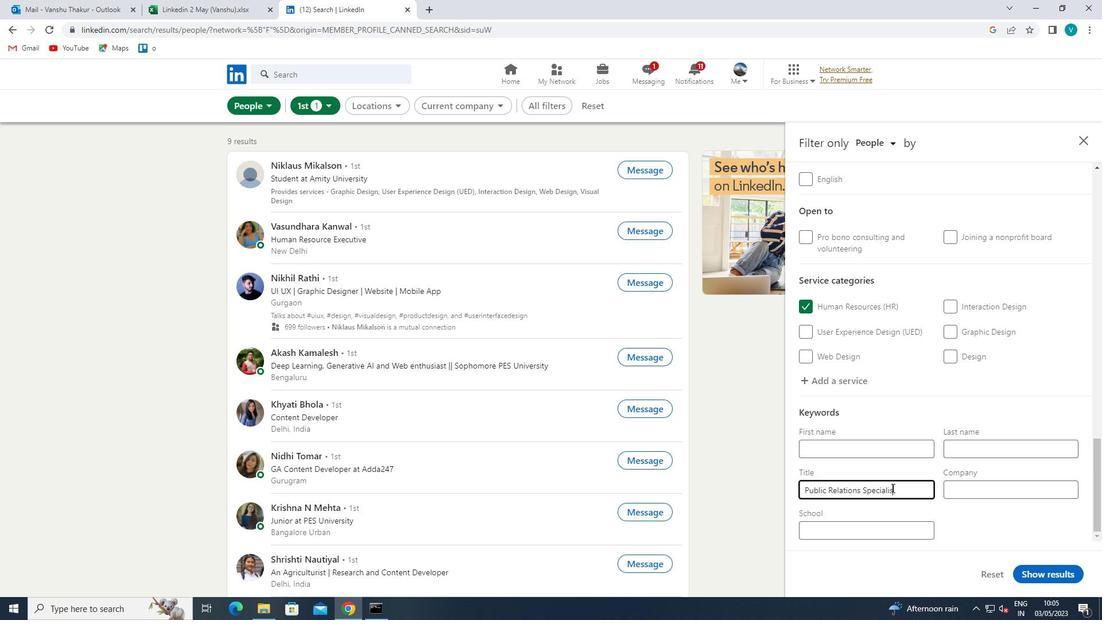 
Action: Mouse moved to (1027, 568)
Screenshot: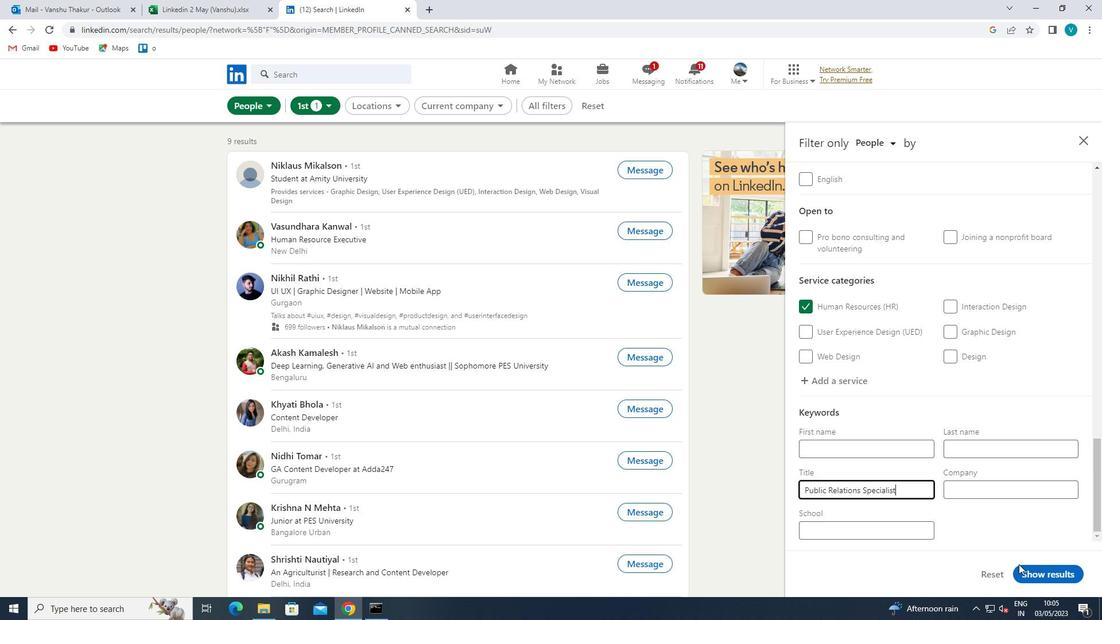 
Action: Mouse pressed left at (1027, 568)
Screenshot: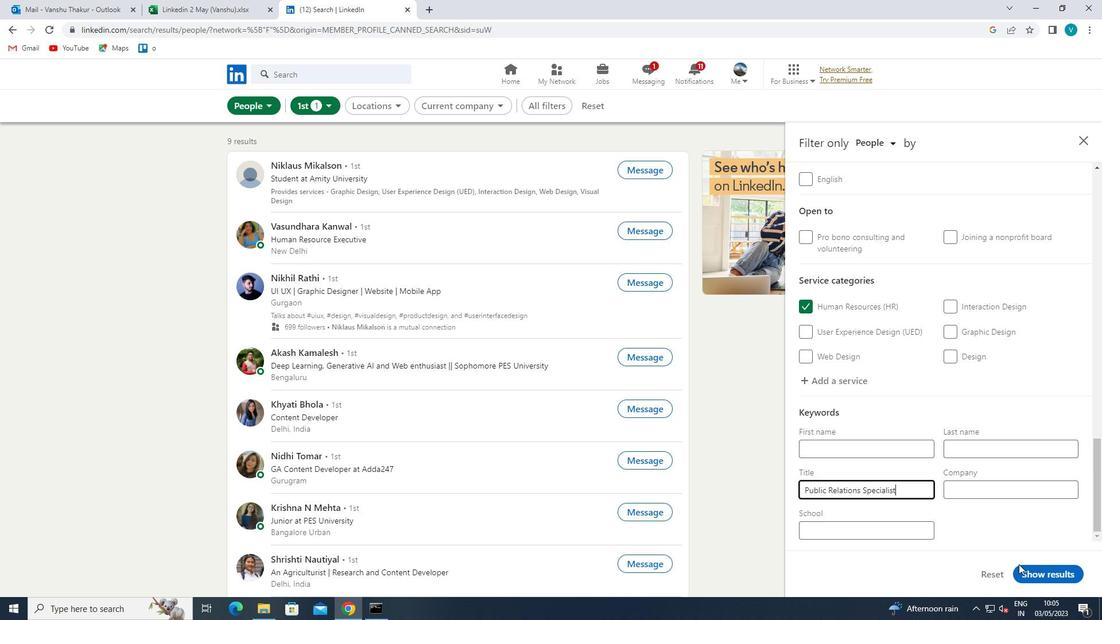 
